 Task: Create ChildIssue0000000135 as Child Issue of Issue Issue0000000068 in Backlog  in Scrum Project Project0000000014 in Jira. Create ChildIssue0000000136 as Child Issue of Issue Issue0000000068 in Backlog  in Scrum Project Project0000000014 in Jira. Create ChildIssue0000000137 as Child Issue of Issue Issue0000000069 in Backlog  in Scrum Project Project0000000014 in Jira. Create ChildIssue0000000138 as Child Issue of Issue Issue0000000069 in Backlog  in Scrum Project Project0000000014 in Jira. Create ChildIssue0000000139 as Child Issue of Issue Issue0000000070 in Backlog  in Scrum Project Project0000000014 in Jira
Action: Mouse moved to (472, 597)
Screenshot: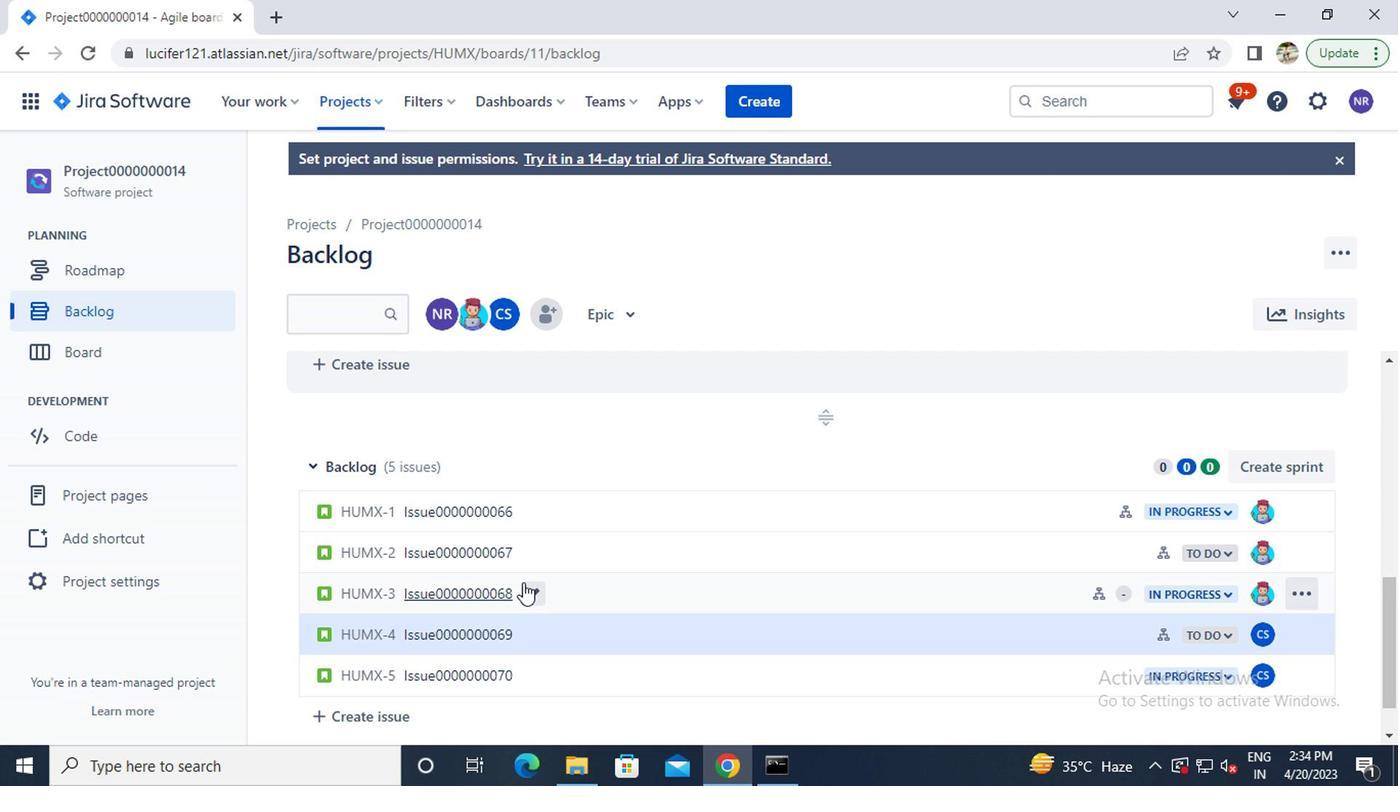 
Action: Mouse pressed left at (472, 597)
Screenshot: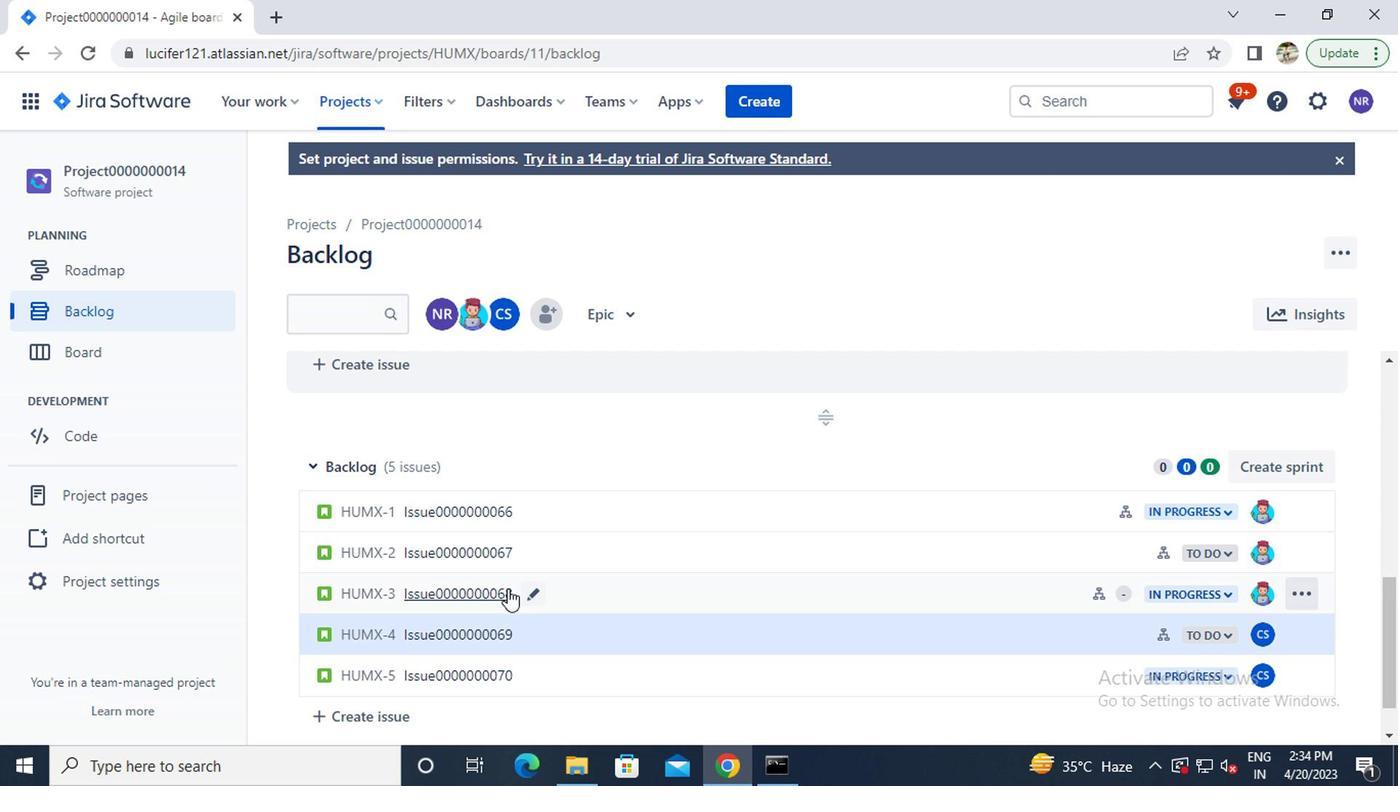 
Action: Mouse moved to (1030, 462)
Screenshot: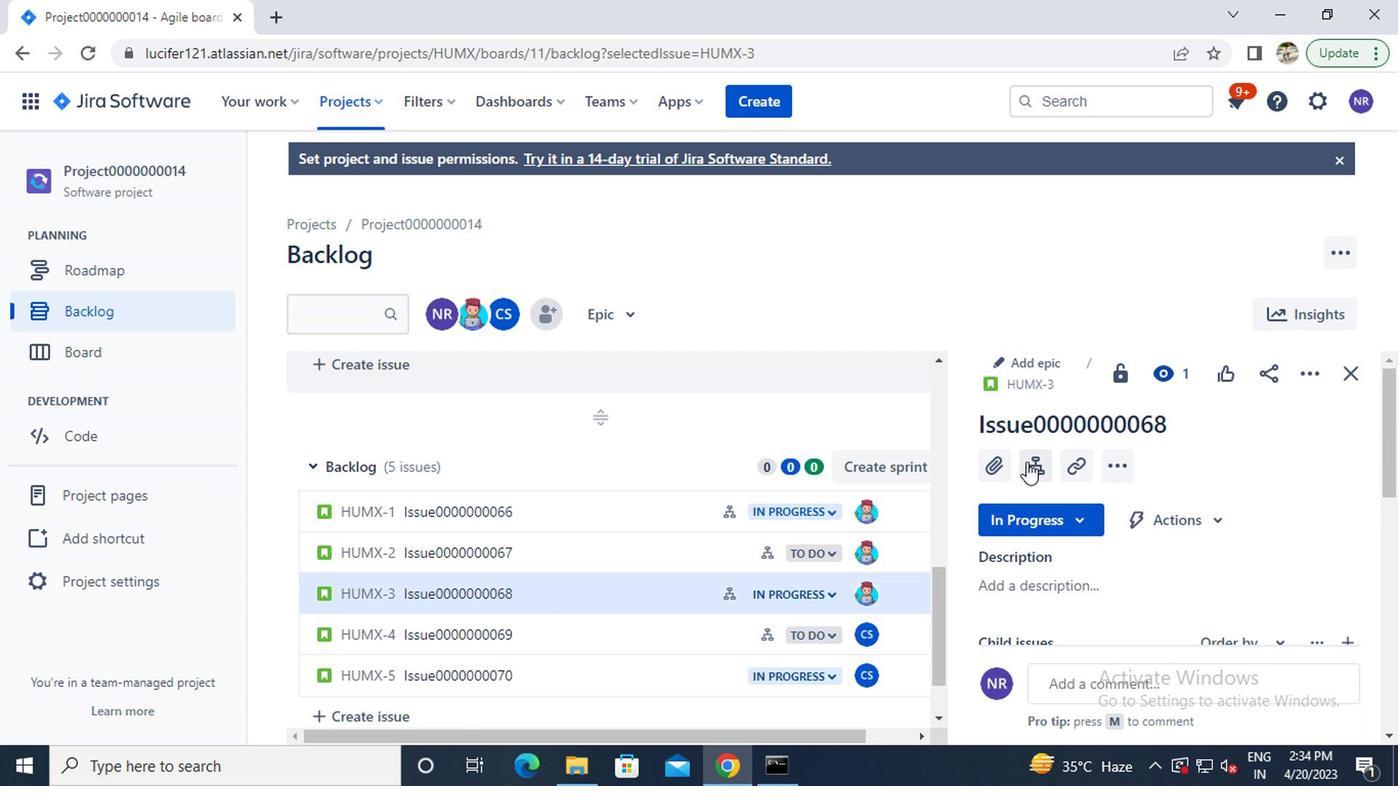 
Action: Mouse pressed left at (1030, 462)
Screenshot: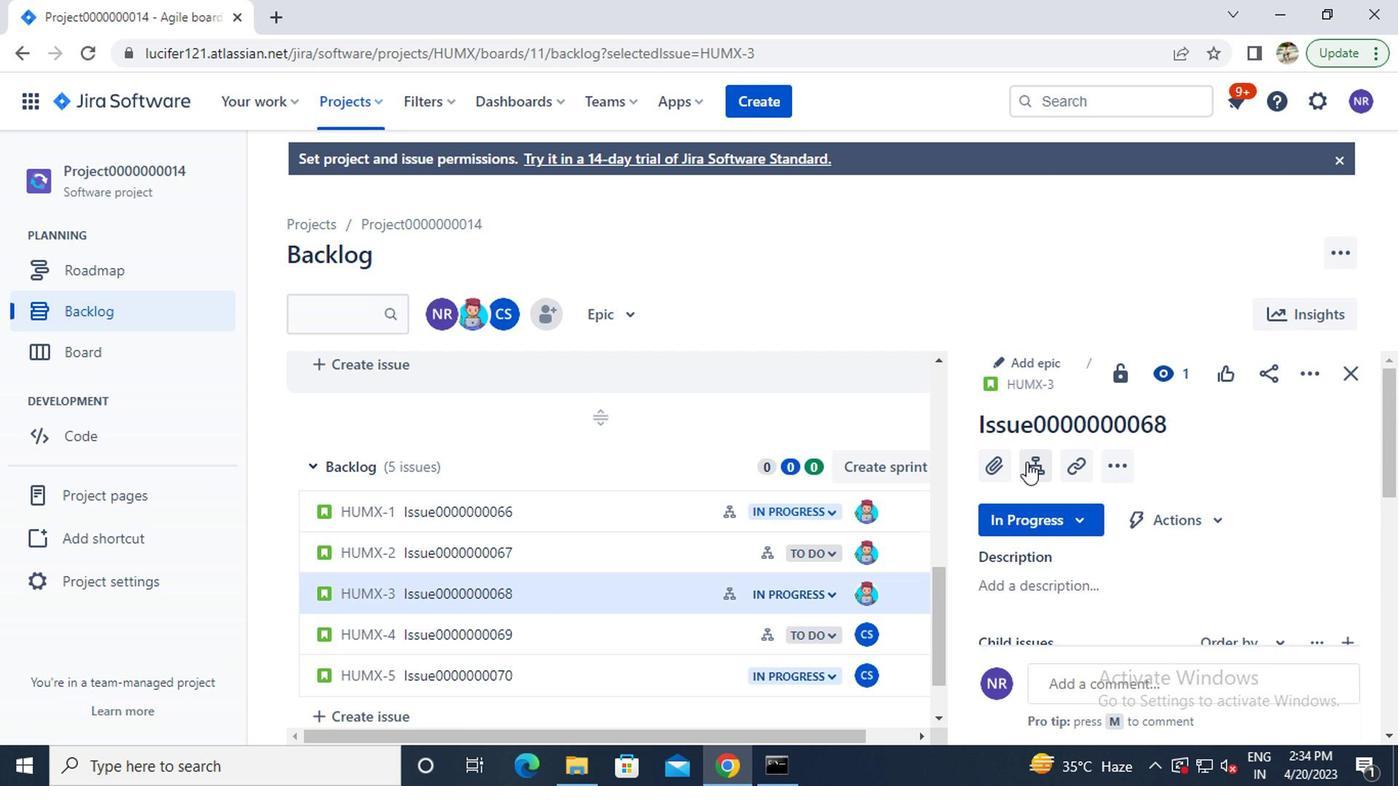 
Action: Key pressed <Key.caps_lock>c<Key.caps_lock>hild<Key.caps_lock>i<Key.caps_lock>ssue0000000135<Key.enter><Key.caps_lock>c<Key.caps_lock>hild<Key.caps_lock>i<Key.caps_lock>ssue0000000136
Screenshot: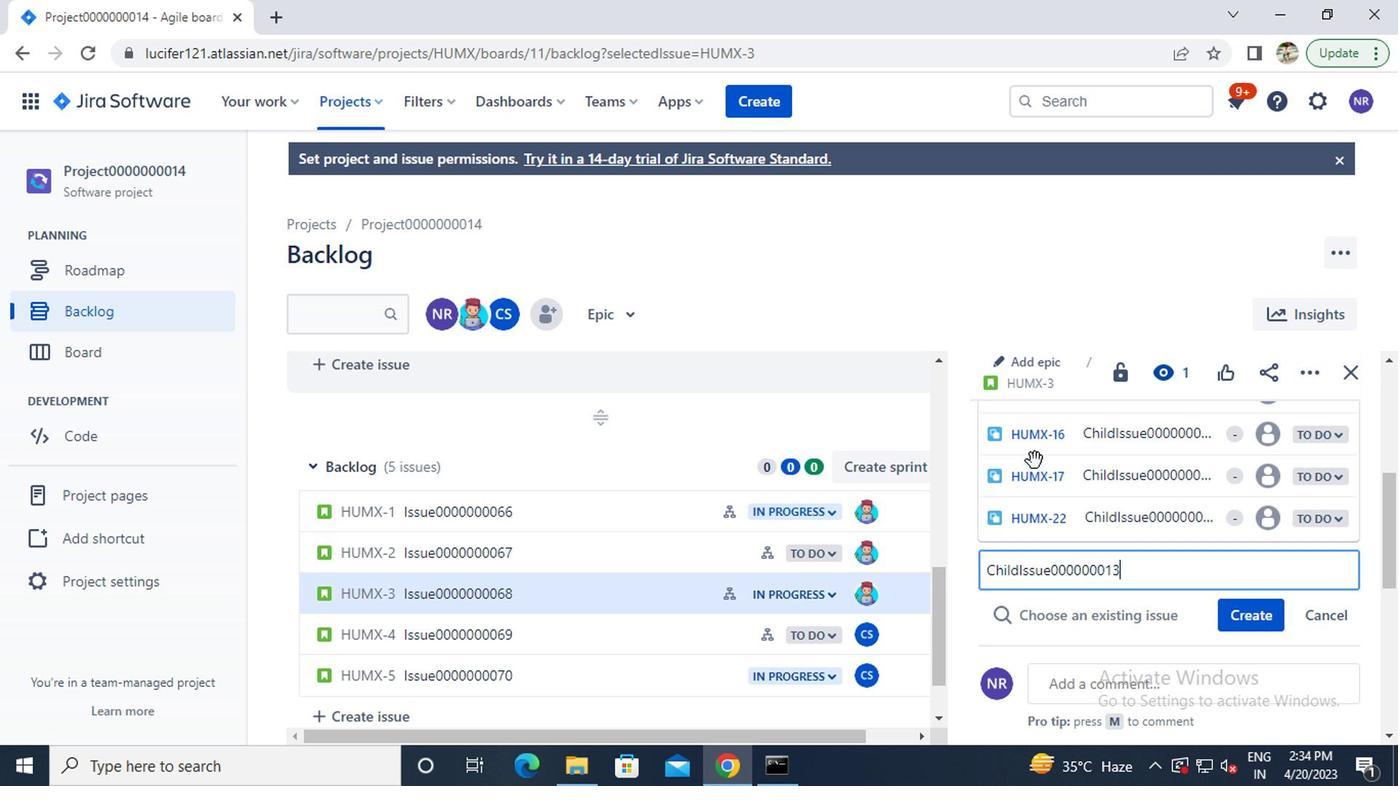 
Action: Mouse moved to (1239, 622)
Screenshot: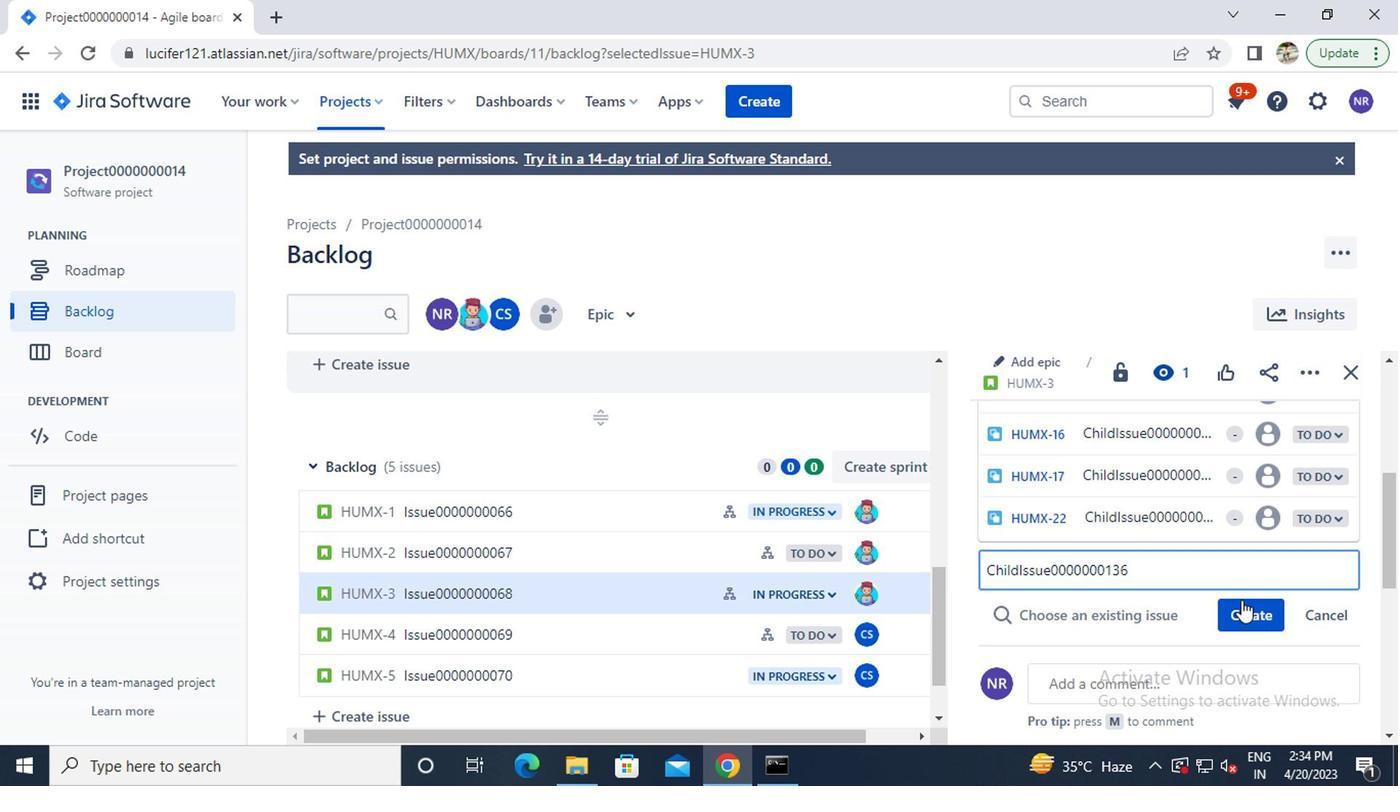 
Action: Mouse pressed left at (1239, 622)
Screenshot: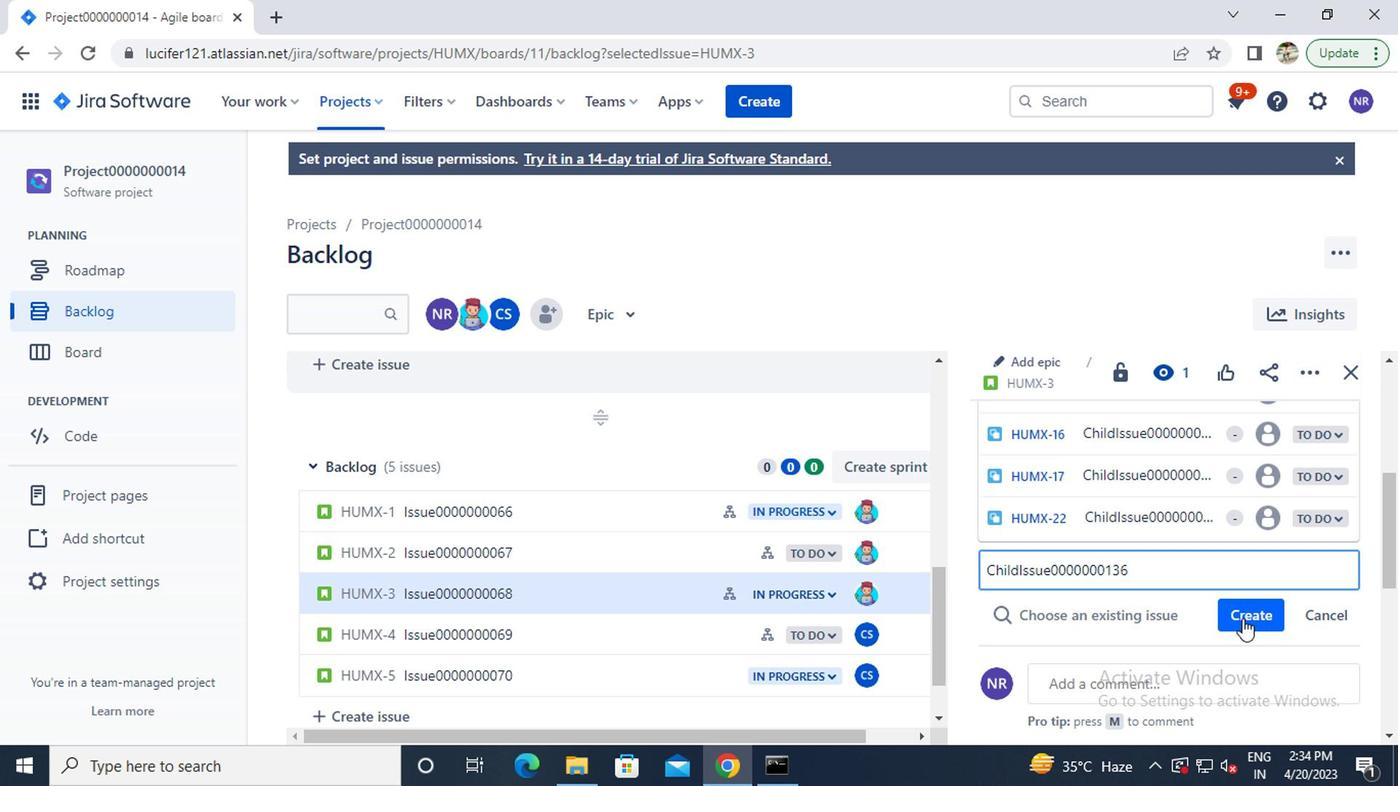 
Action: Mouse moved to (472, 645)
Screenshot: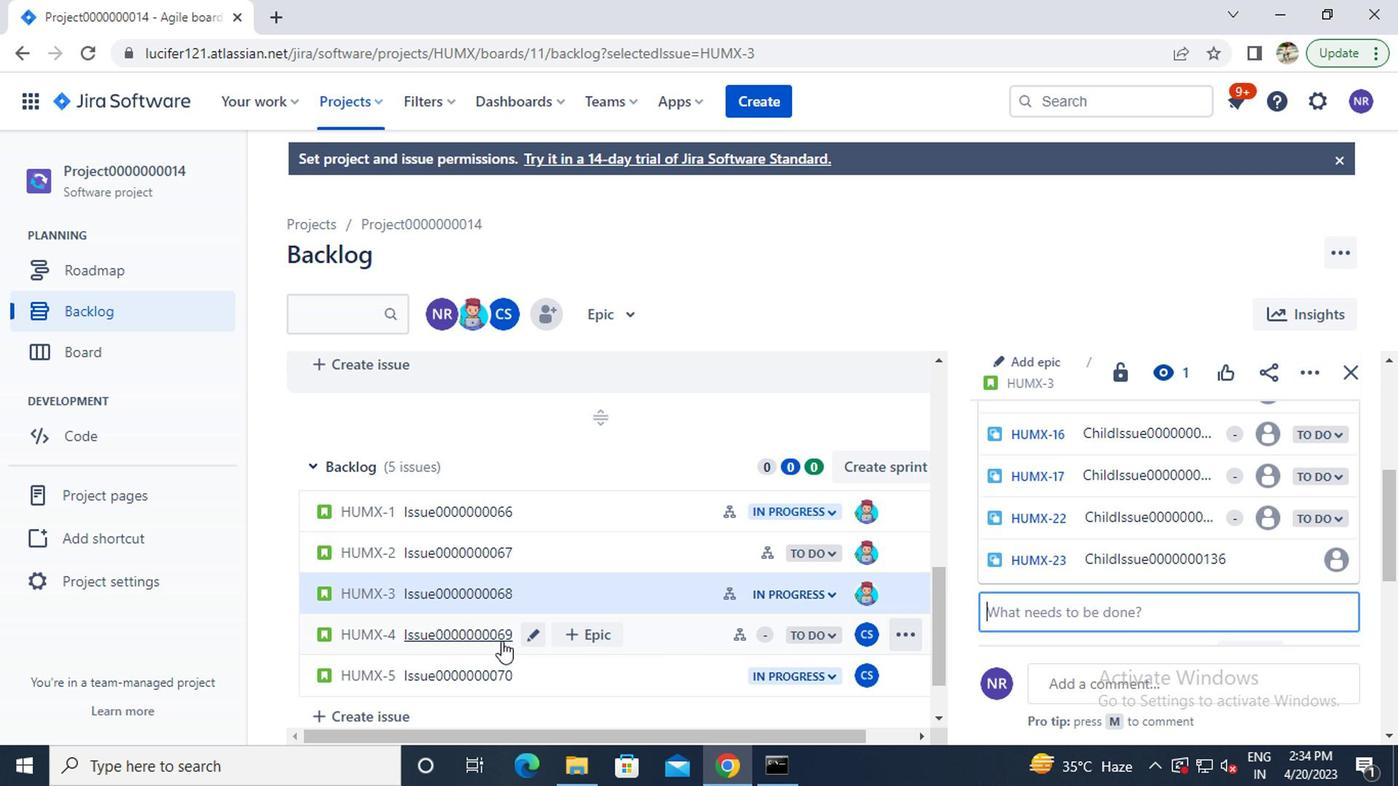 
Action: Mouse pressed left at (472, 645)
Screenshot: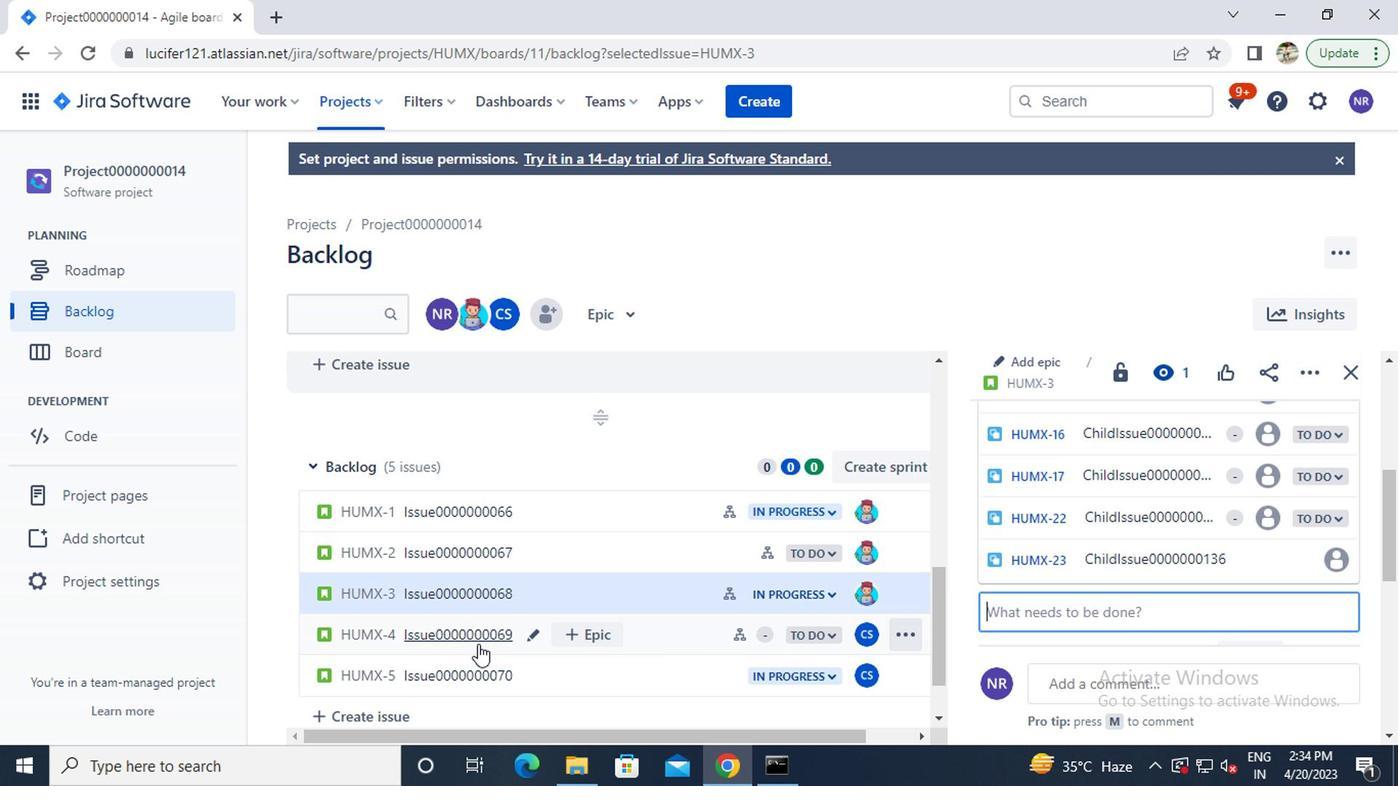 
Action: Mouse moved to (1028, 468)
Screenshot: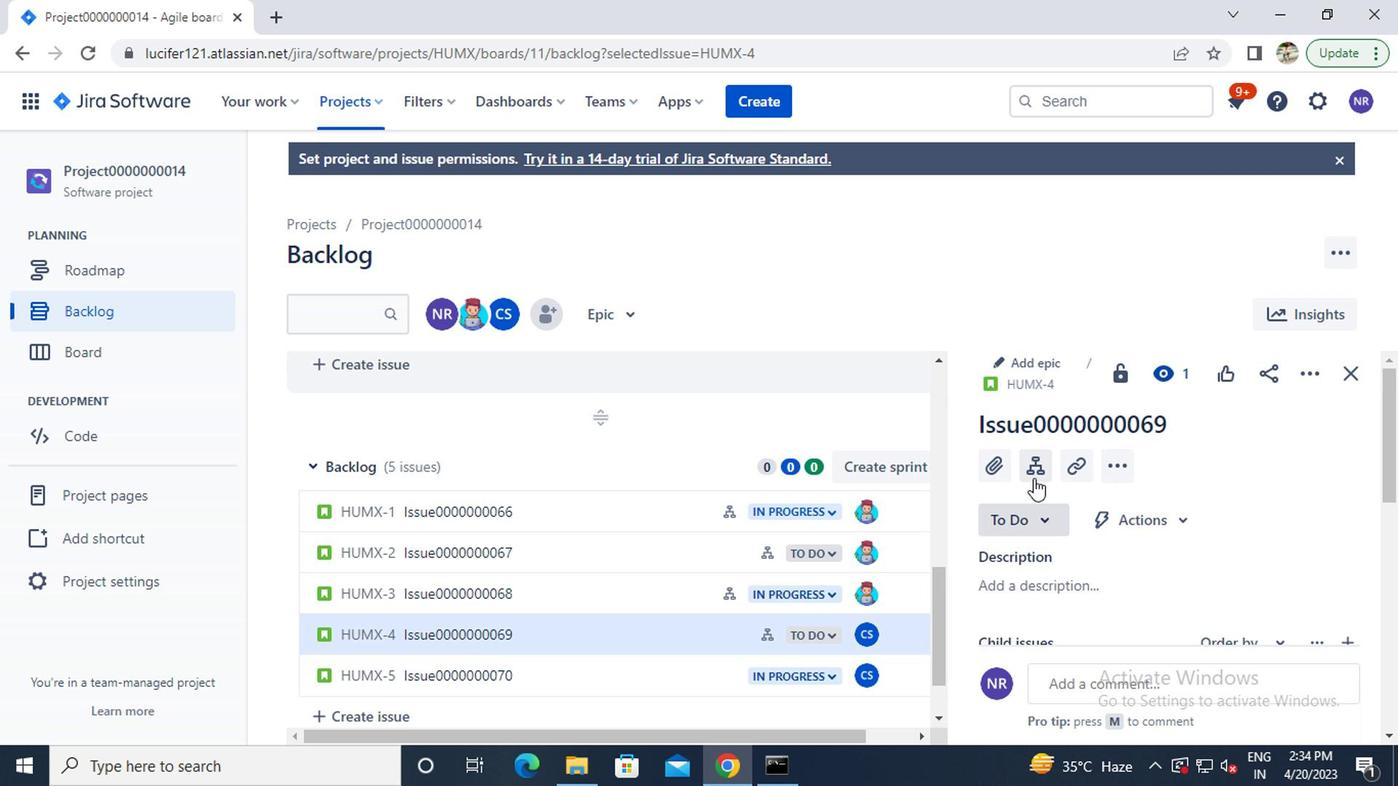 
Action: Mouse pressed left at (1028, 468)
Screenshot: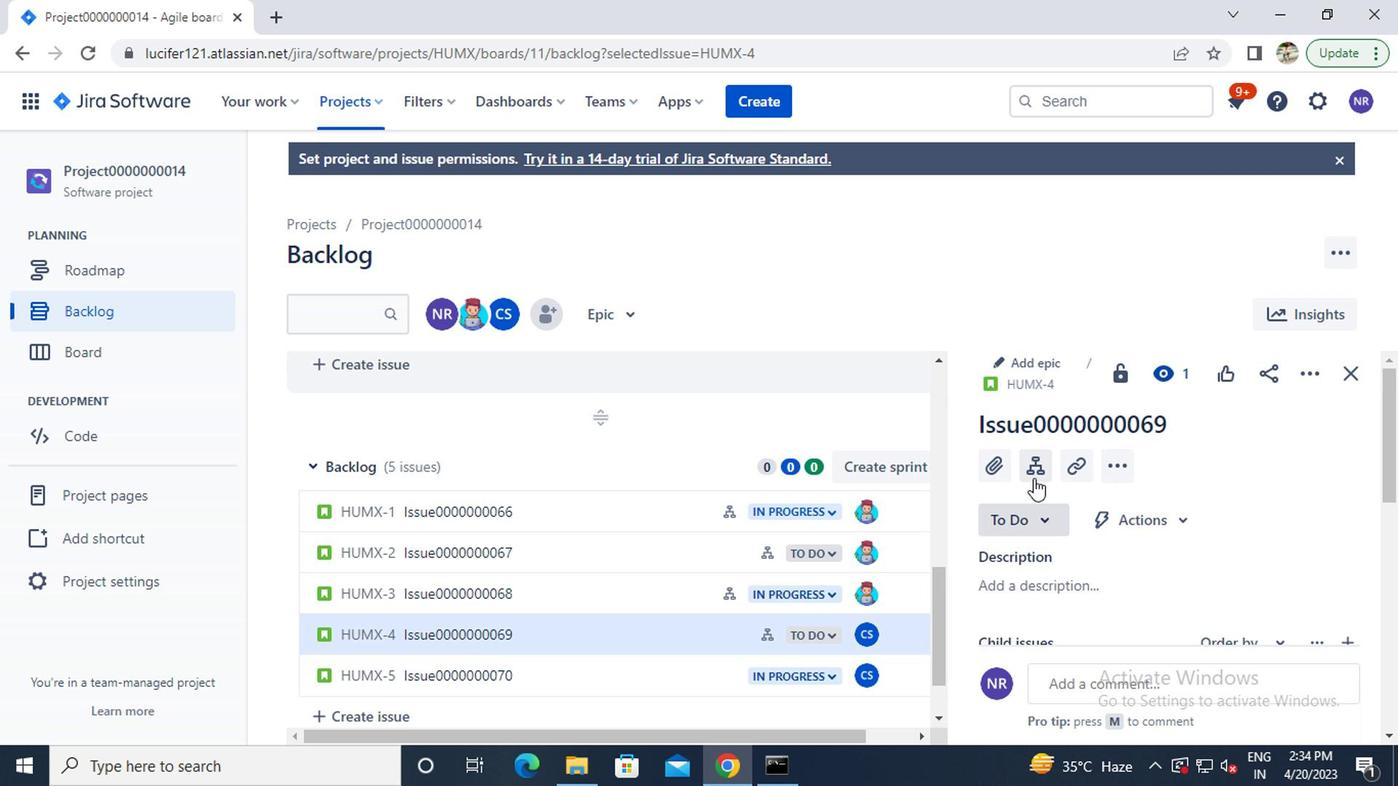 
Action: Mouse moved to (1049, 528)
Screenshot: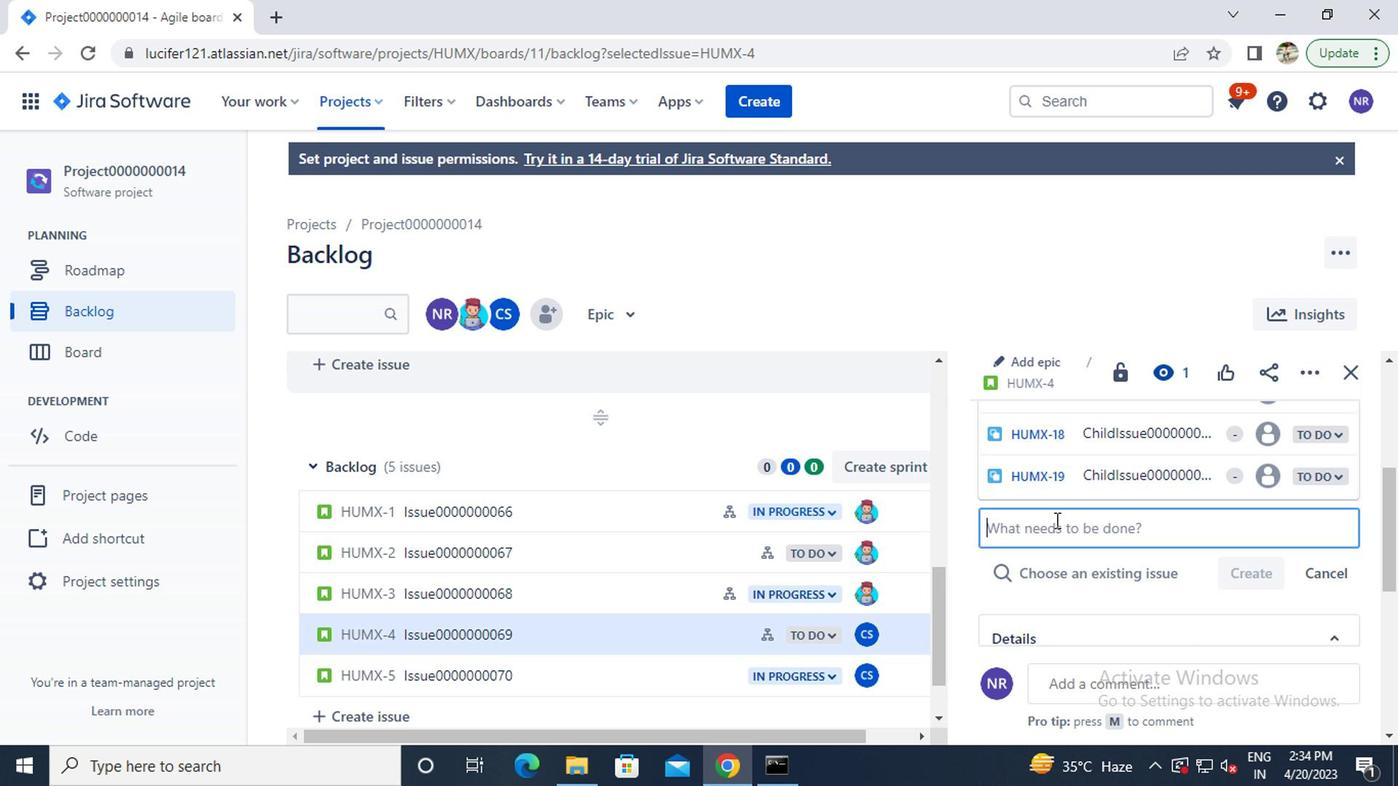 
Action: Mouse pressed left at (1049, 528)
Screenshot: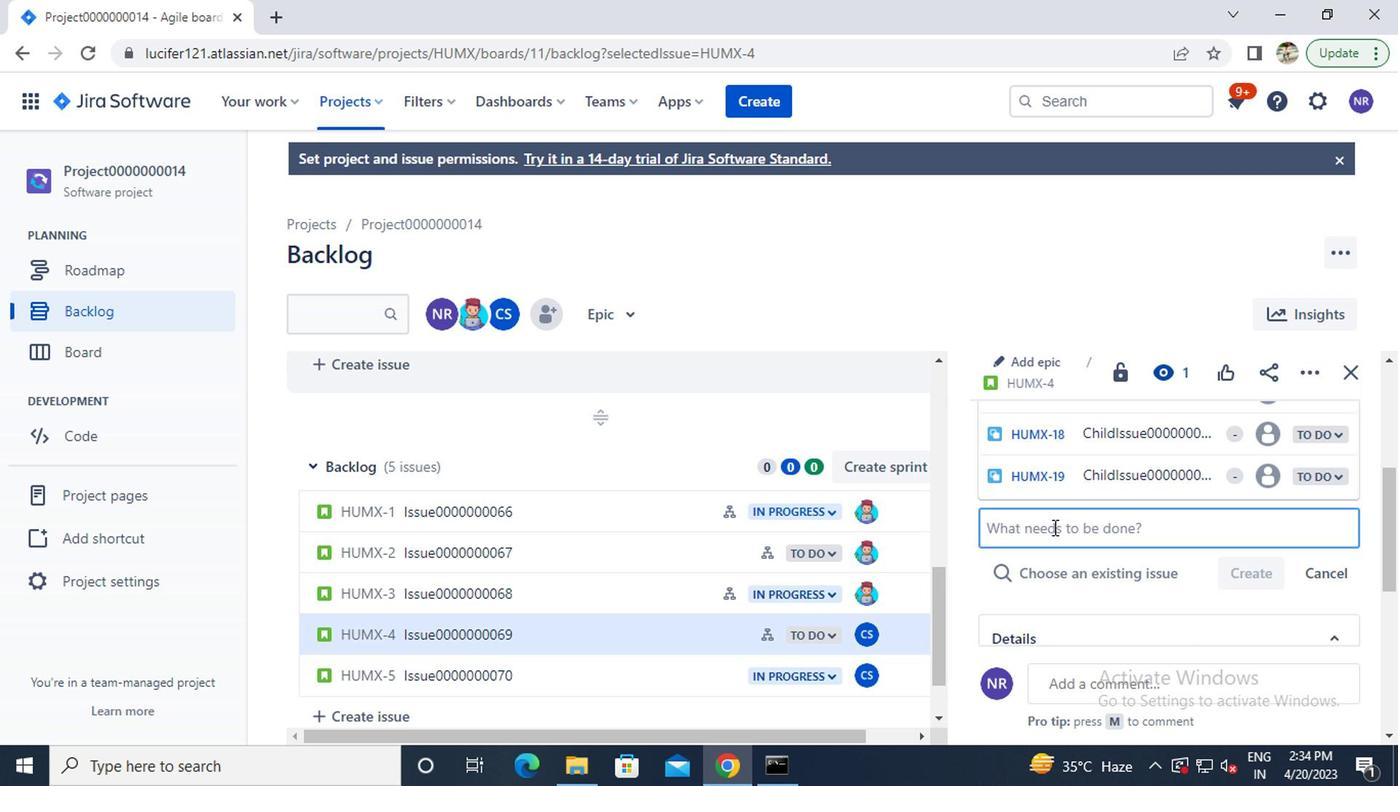 
Action: Mouse moved to (1051, 528)
Screenshot: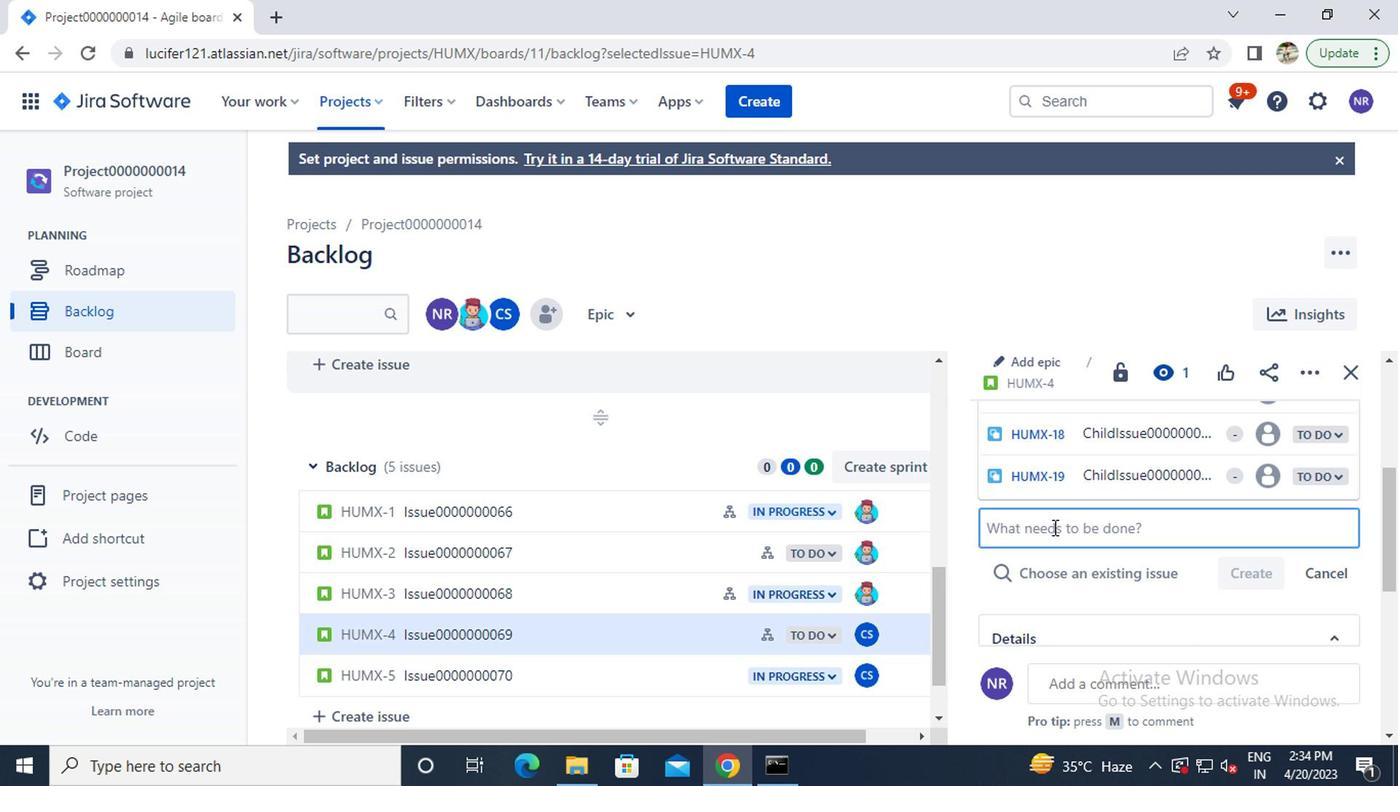 
Action: Key pressed <Key.caps_lock>c<Key.caps_lock>hild<Key.caps_lock>i<Key.caps_lock>ssue0000000137
Screenshot: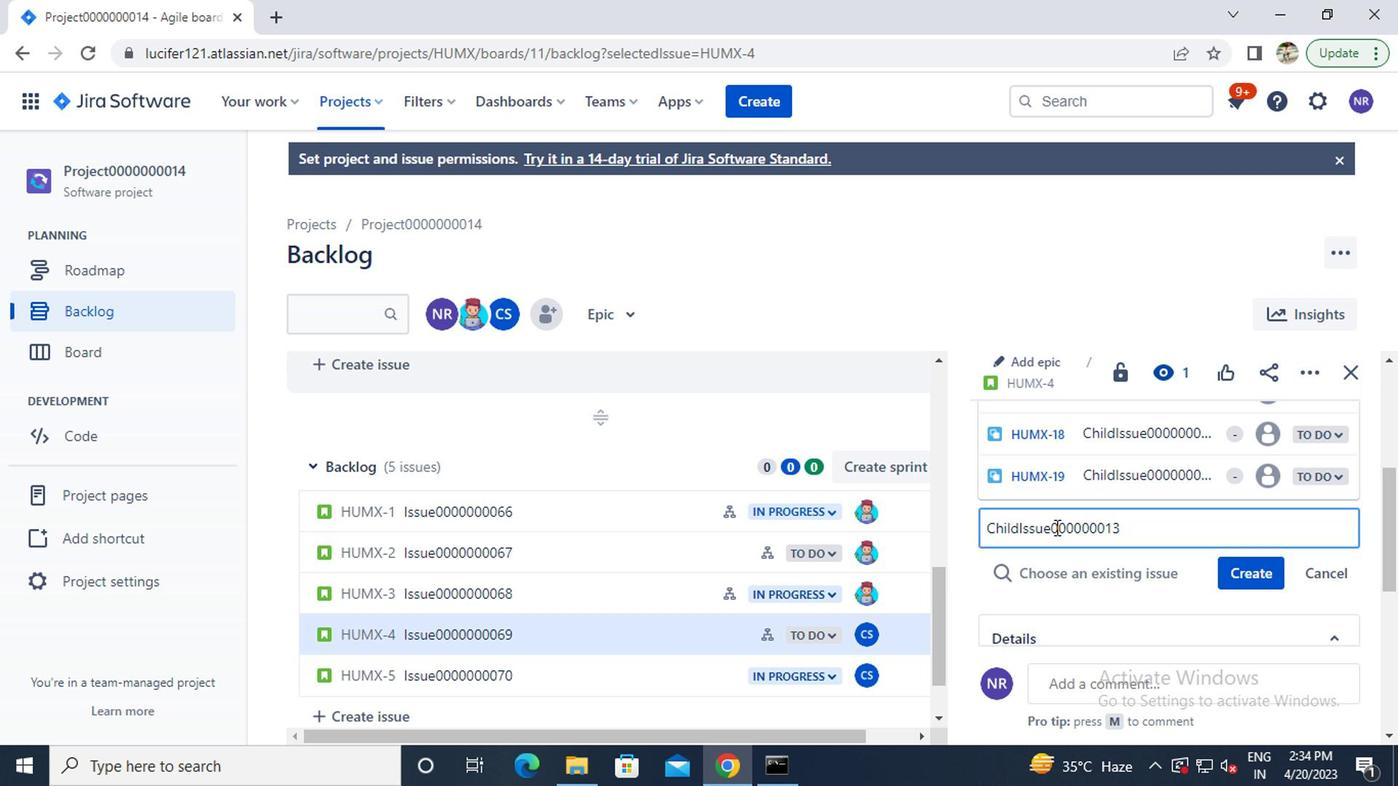 
Action: Mouse moved to (1242, 569)
Screenshot: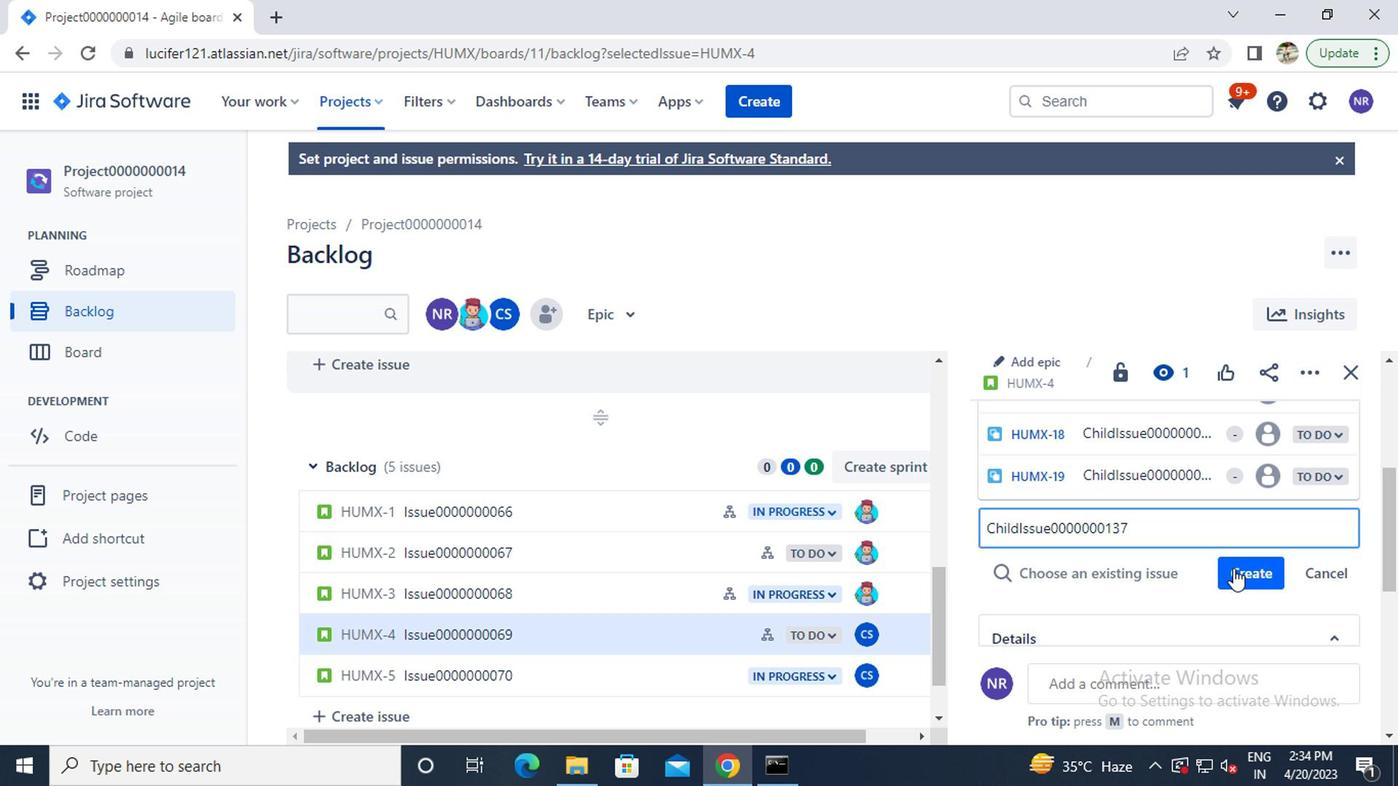 
Action: Mouse pressed left at (1242, 569)
Screenshot: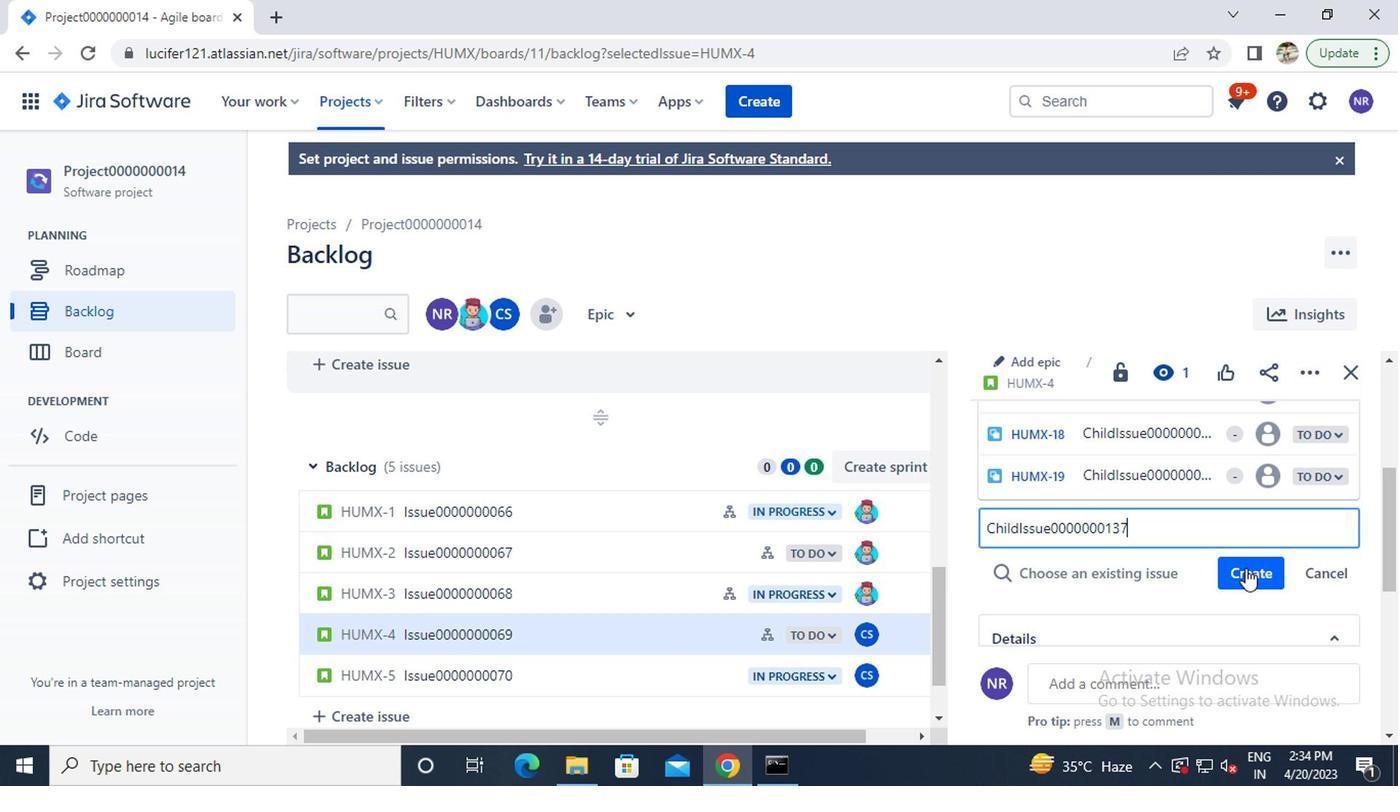 
Action: Mouse moved to (1222, 579)
Screenshot: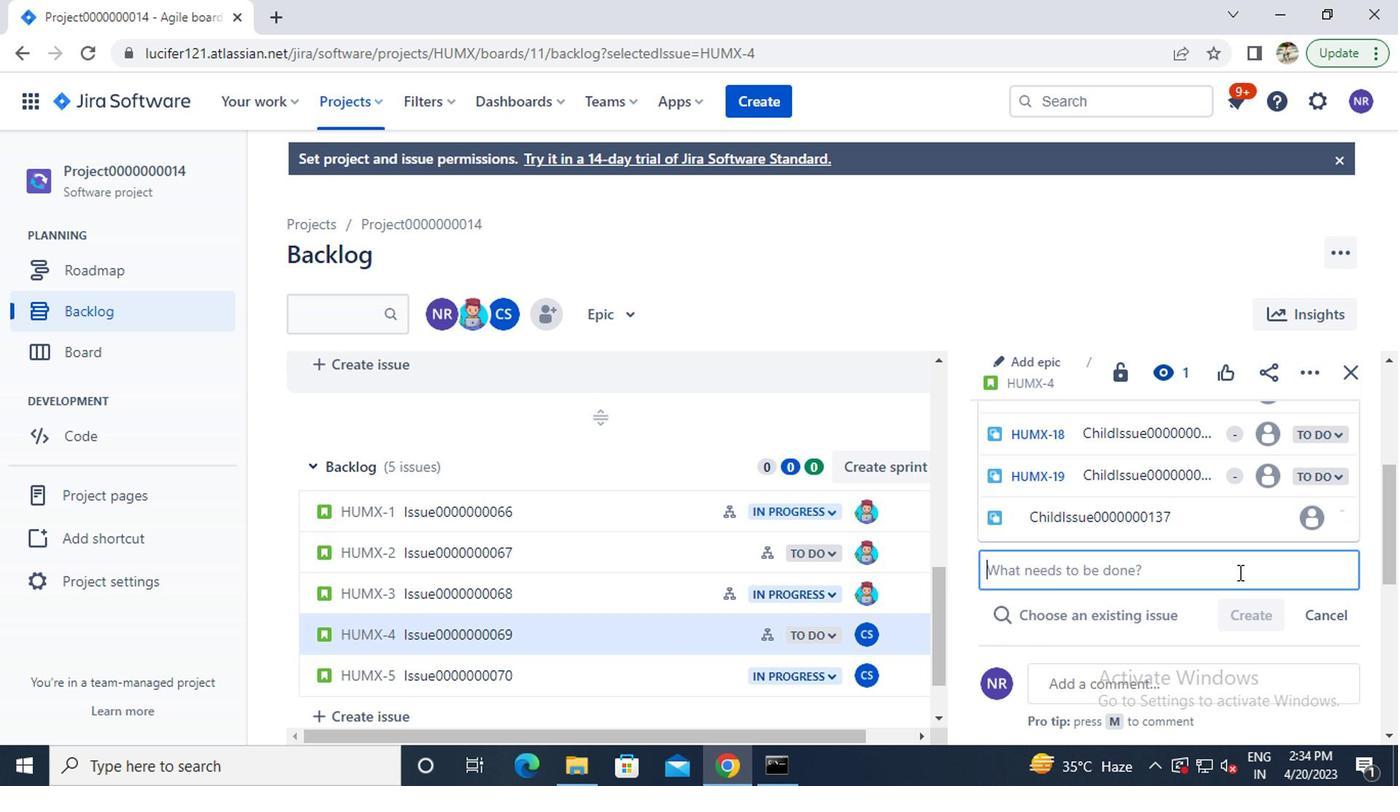 
Action: Mouse pressed left at (1222, 579)
Screenshot: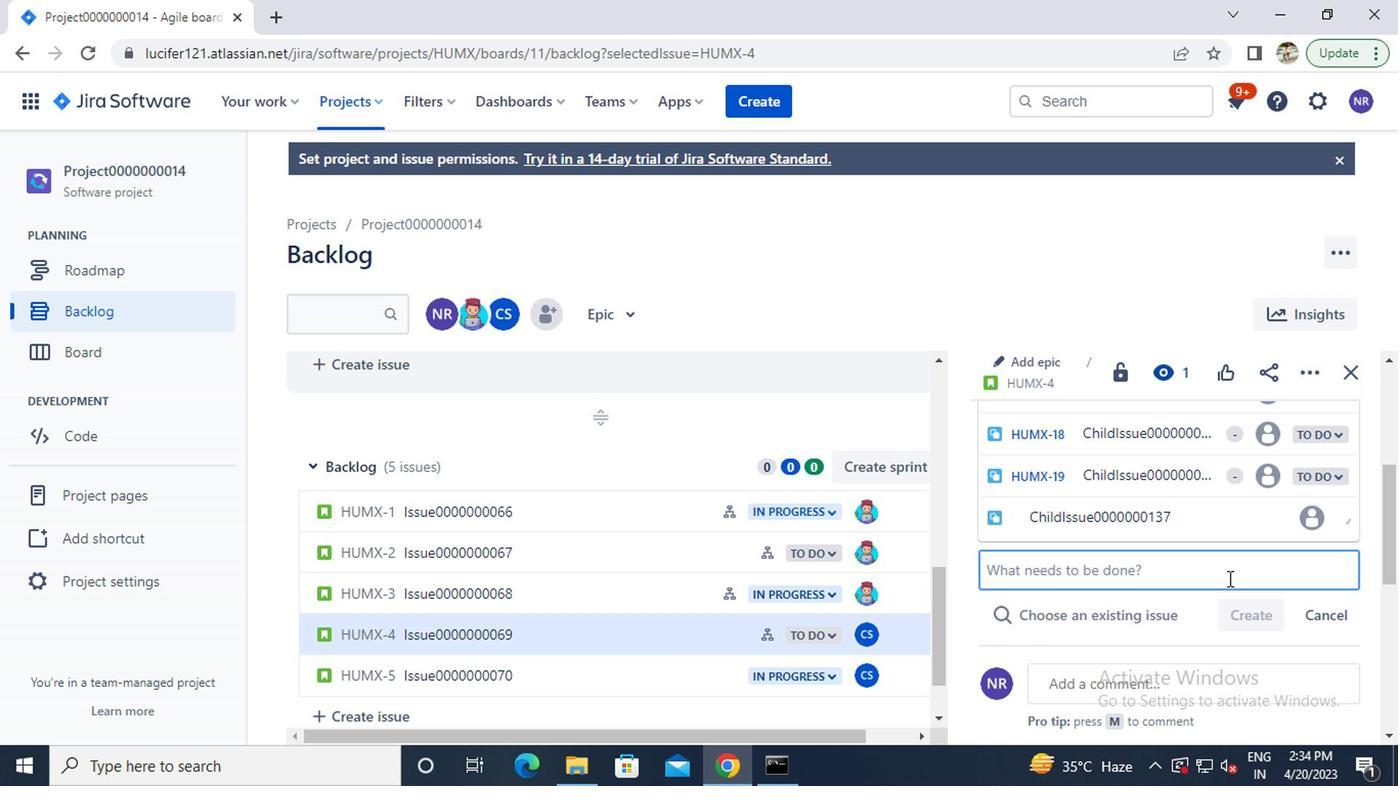 
Action: Key pressed <Key.caps_lock>c<Key.caps_lock>hi
Screenshot: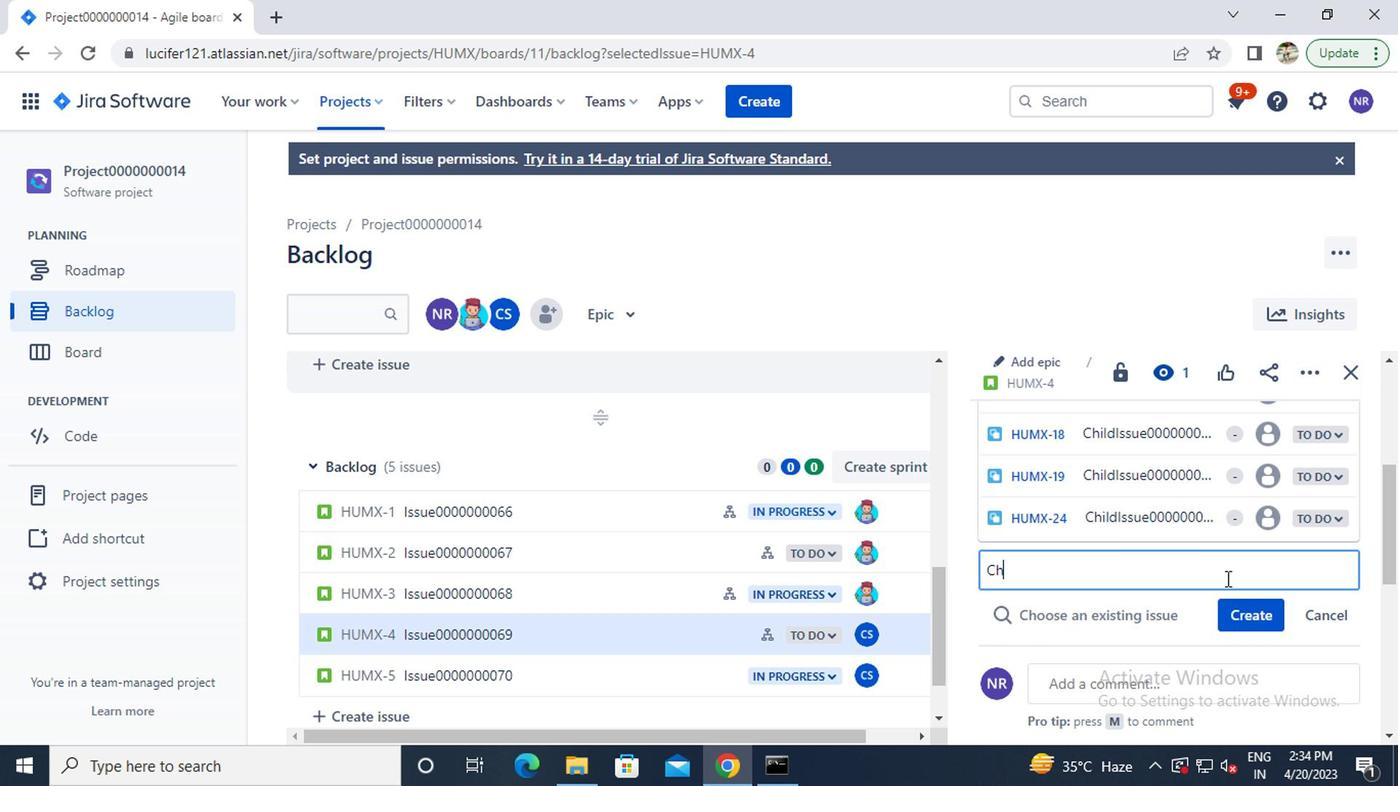 
Action: Mouse moved to (1221, 581)
Screenshot: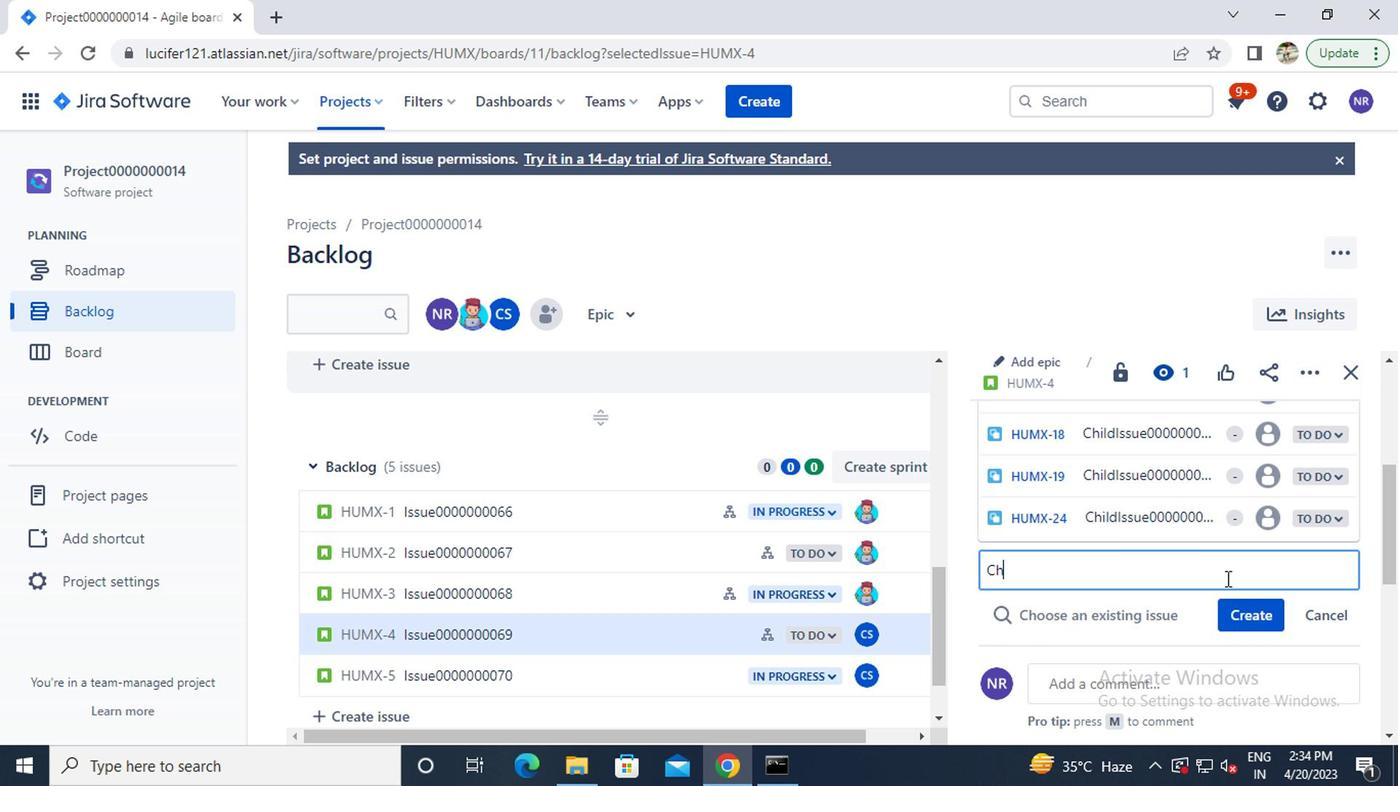 
Action: Key pressed ld<Key.caps_lock>i<Key.caps_lock>ssue0000000138<Key.enter>
Screenshot: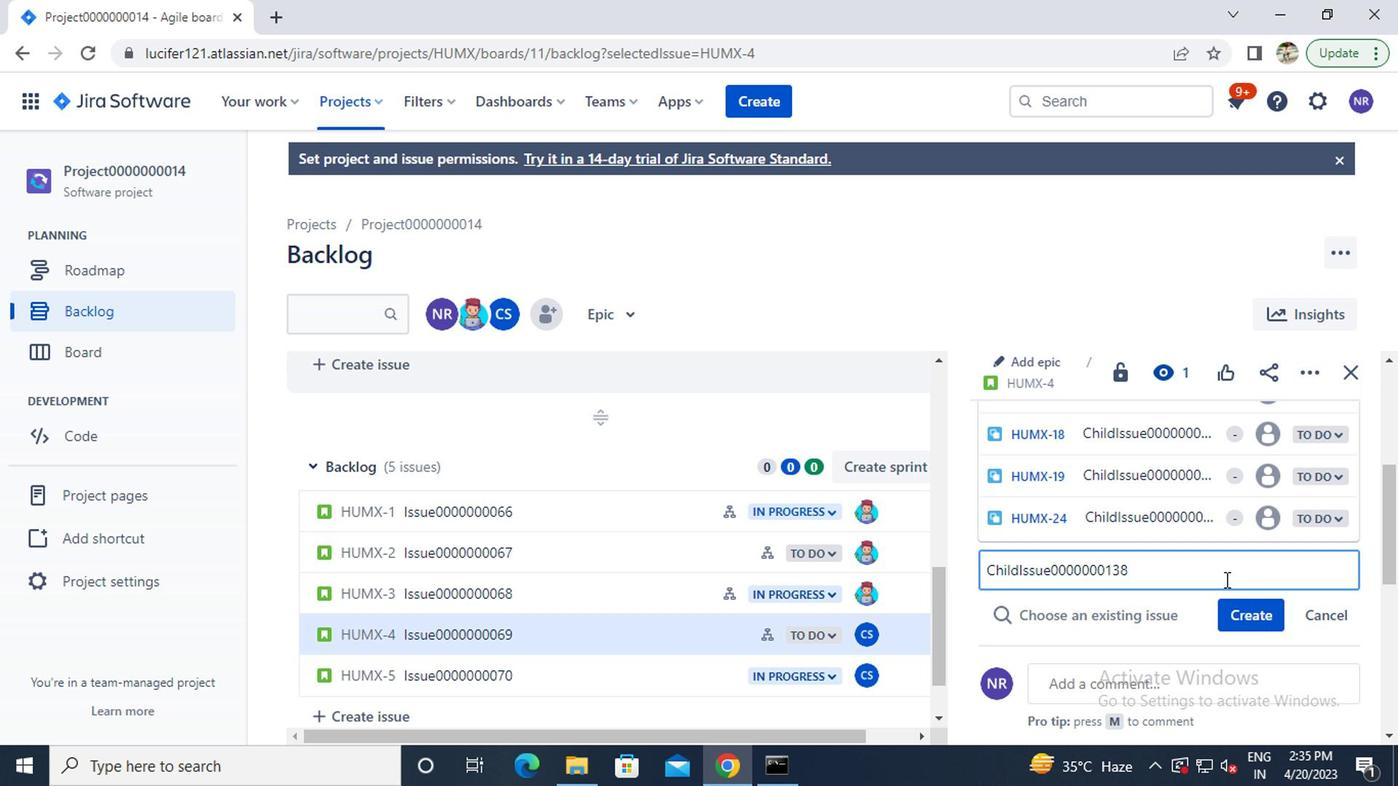 
Action: Mouse moved to (458, 680)
Screenshot: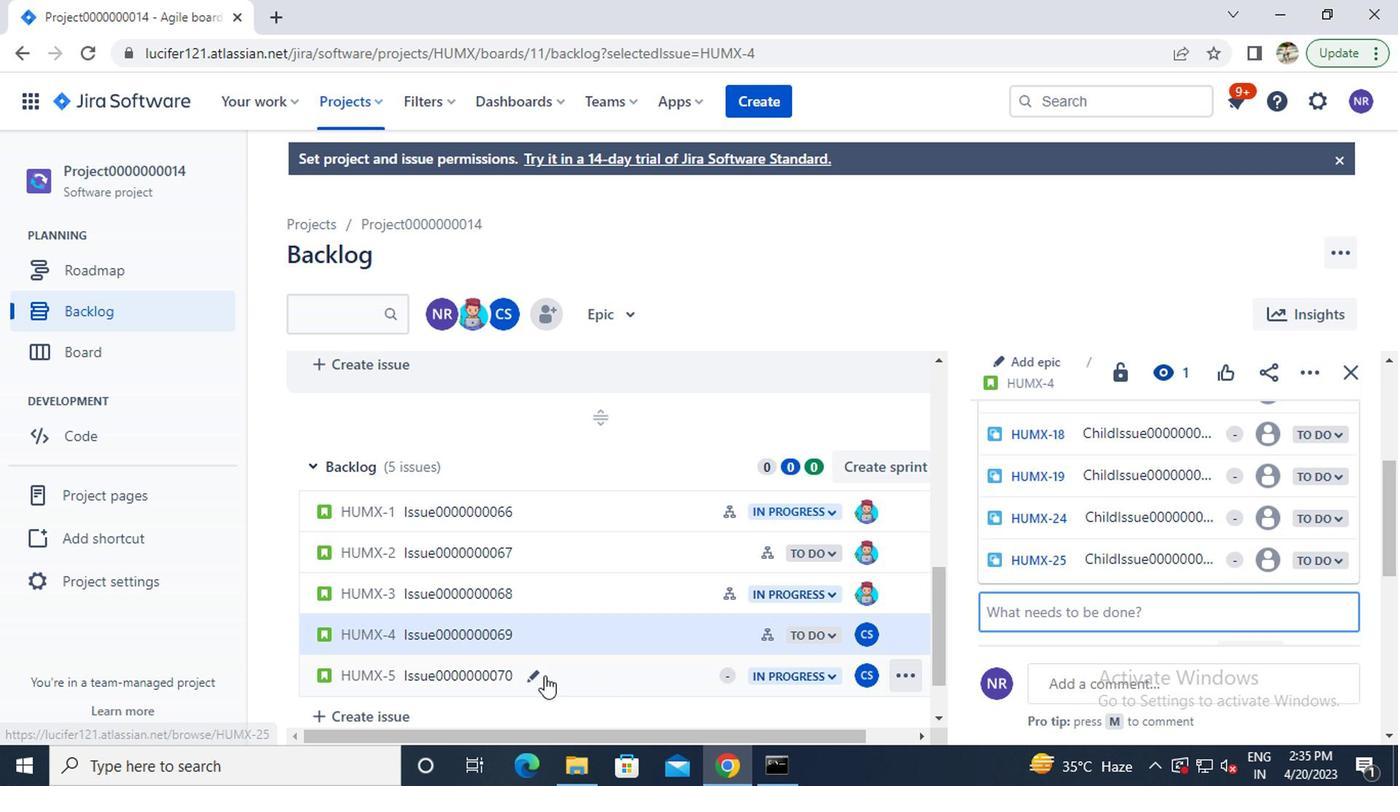 
Action: Mouse pressed left at (458, 680)
Screenshot: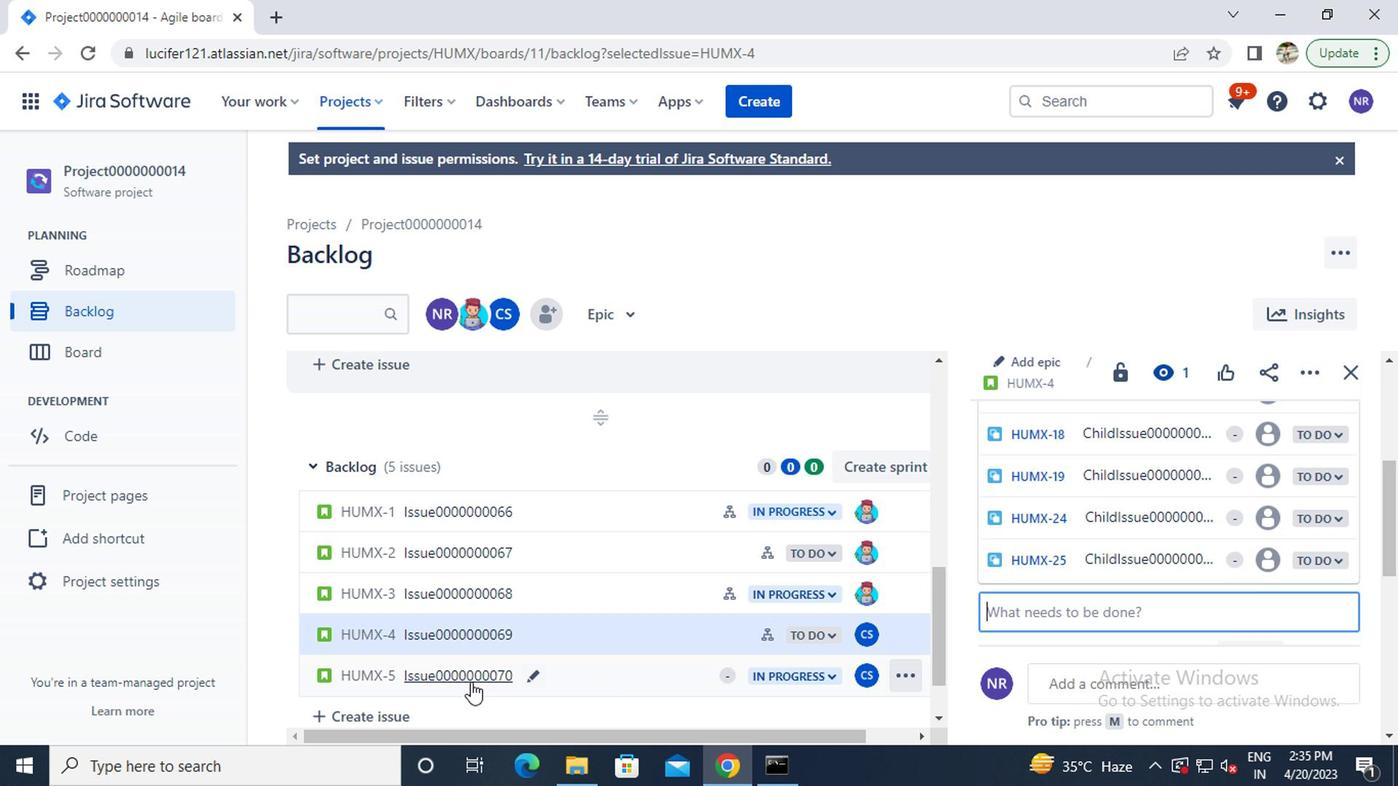 
Action: Mouse moved to (1020, 456)
Screenshot: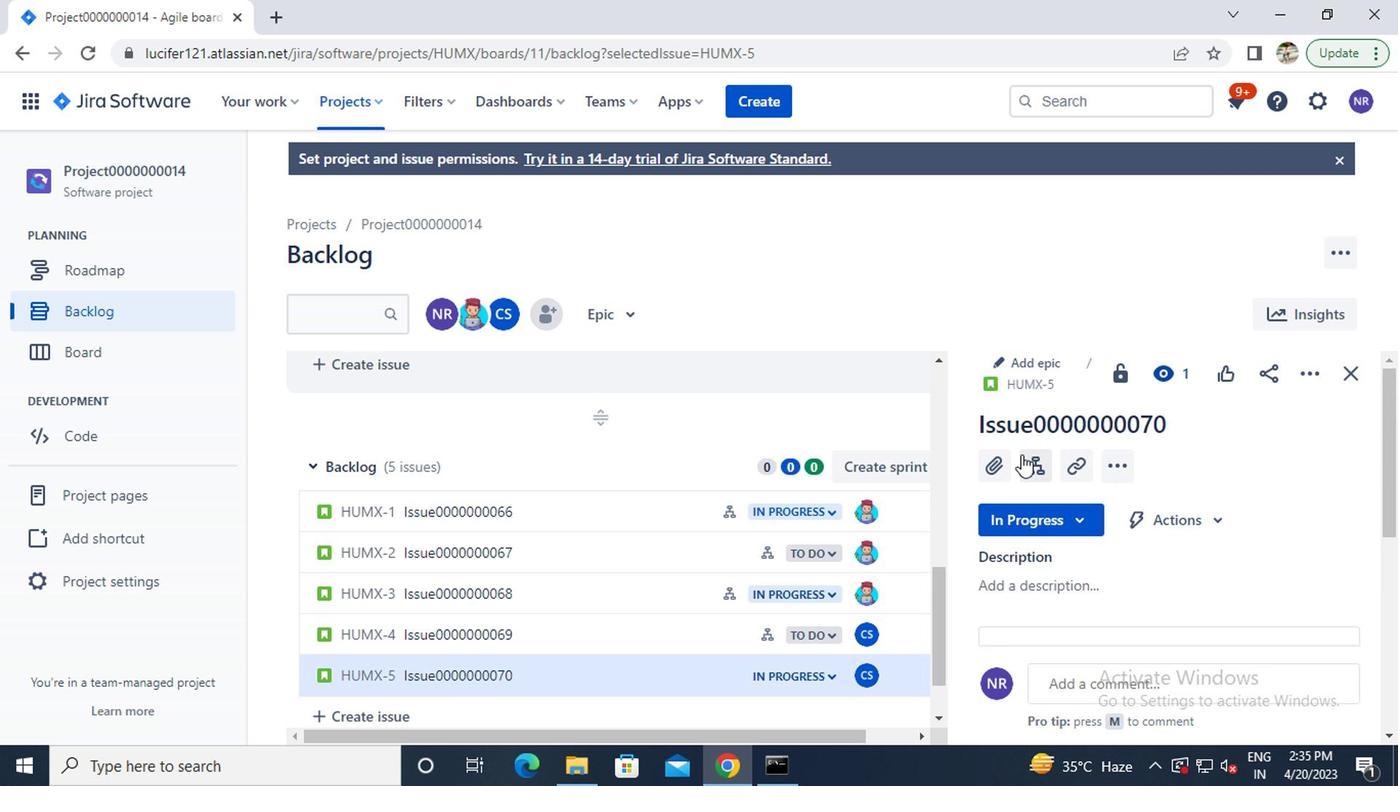 
Action: Mouse pressed left at (1020, 456)
Screenshot: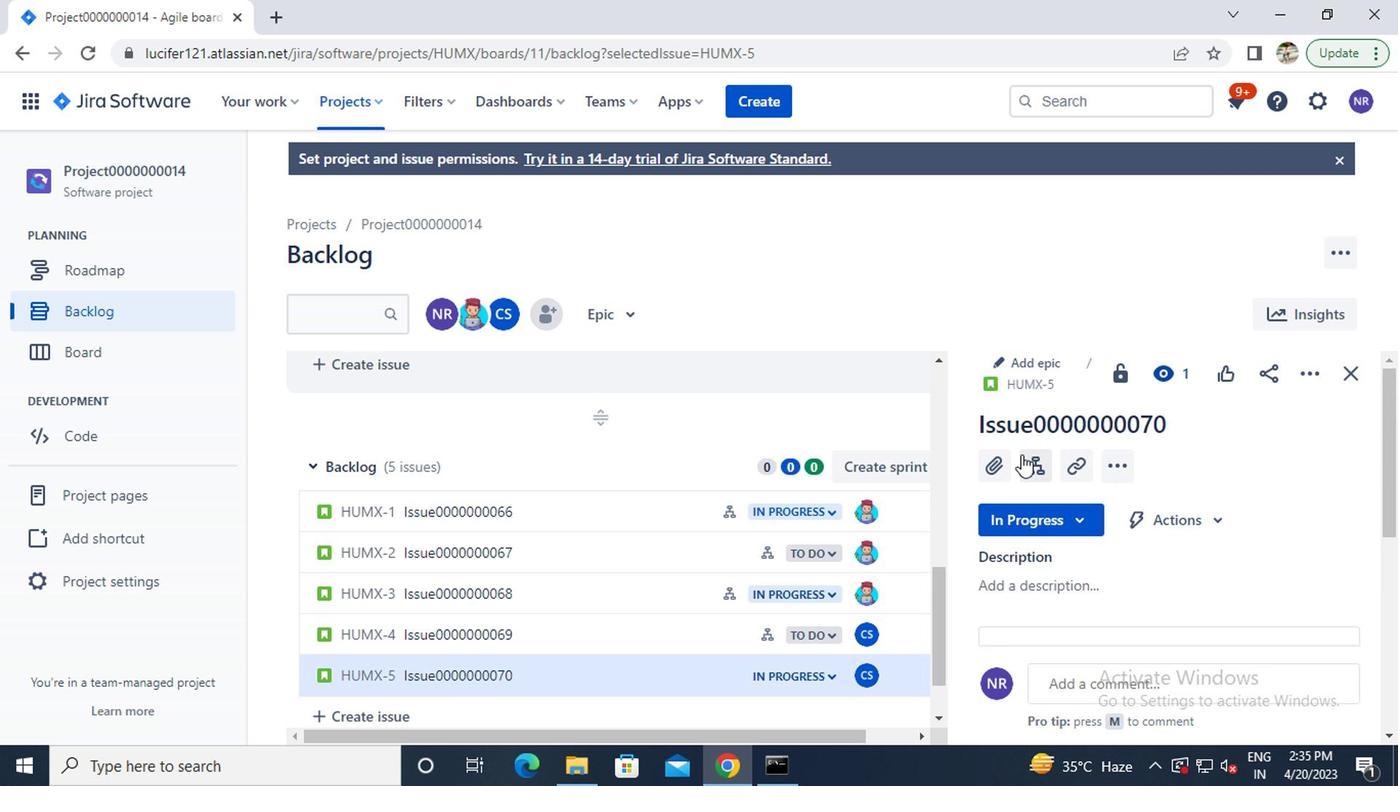 
Action: Mouse moved to (1023, 536)
Screenshot: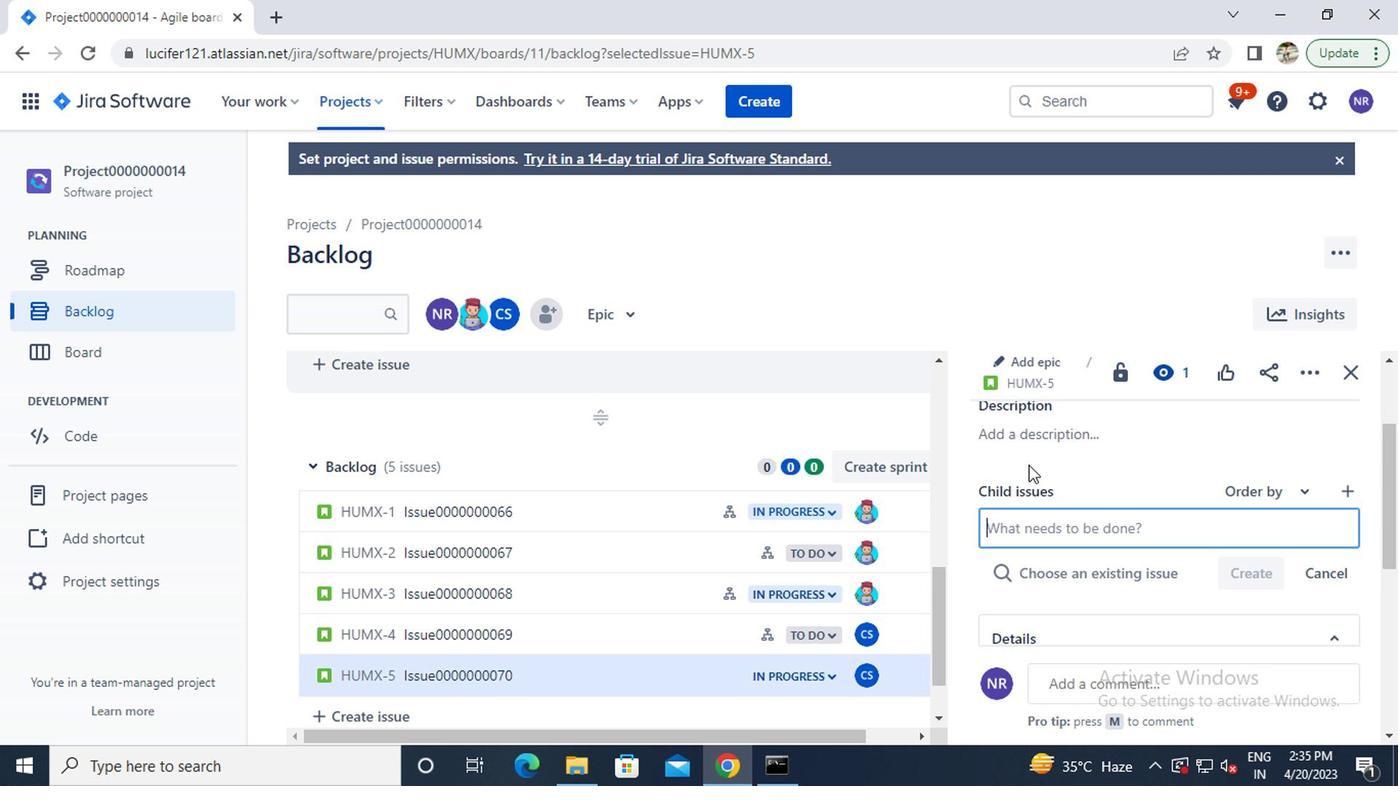 
Action: Mouse pressed left at (1023, 536)
Screenshot: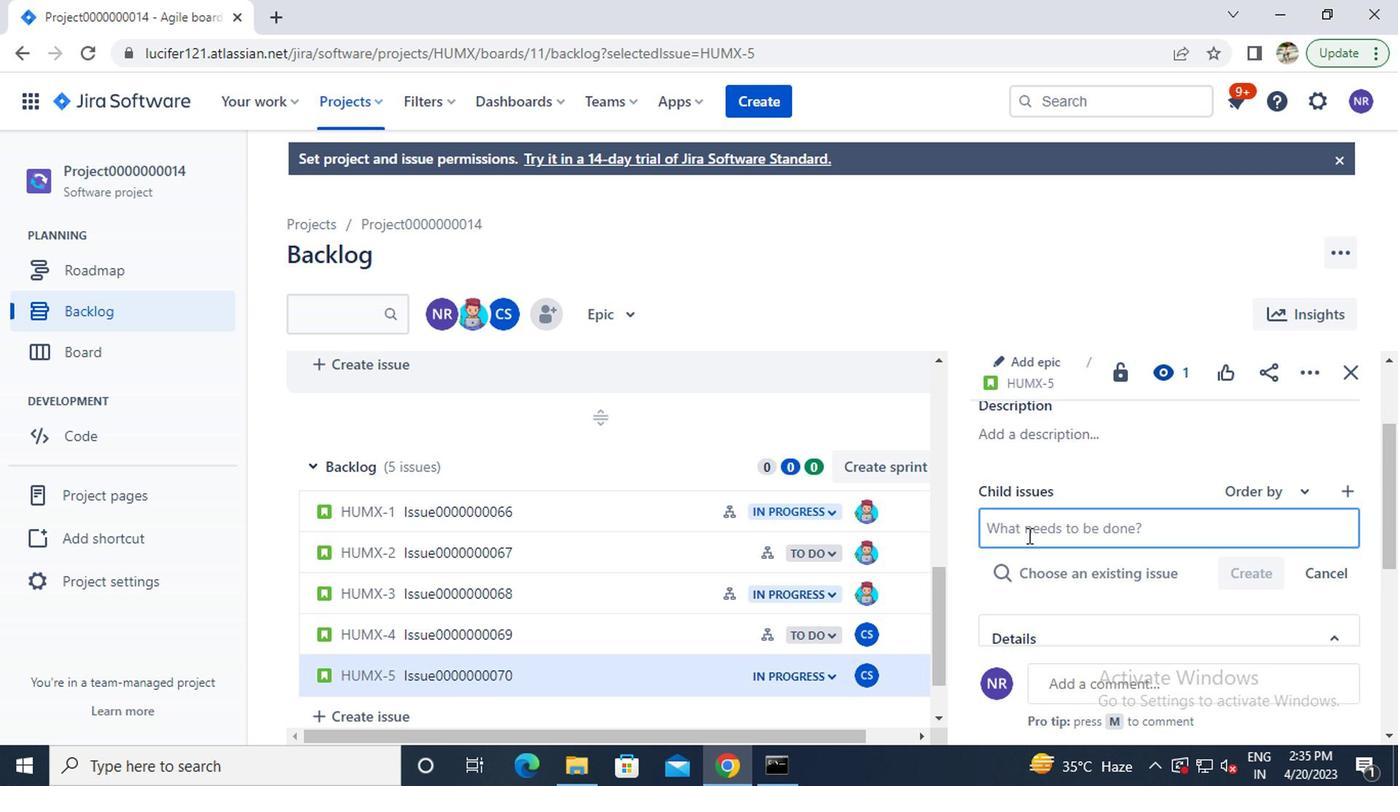 
Action: Key pressed <Key.caps_lock>c<Key.caps_lock>hild<Key.caps_lock>i<Key.caps_lock>ssue0000000139
Screenshot: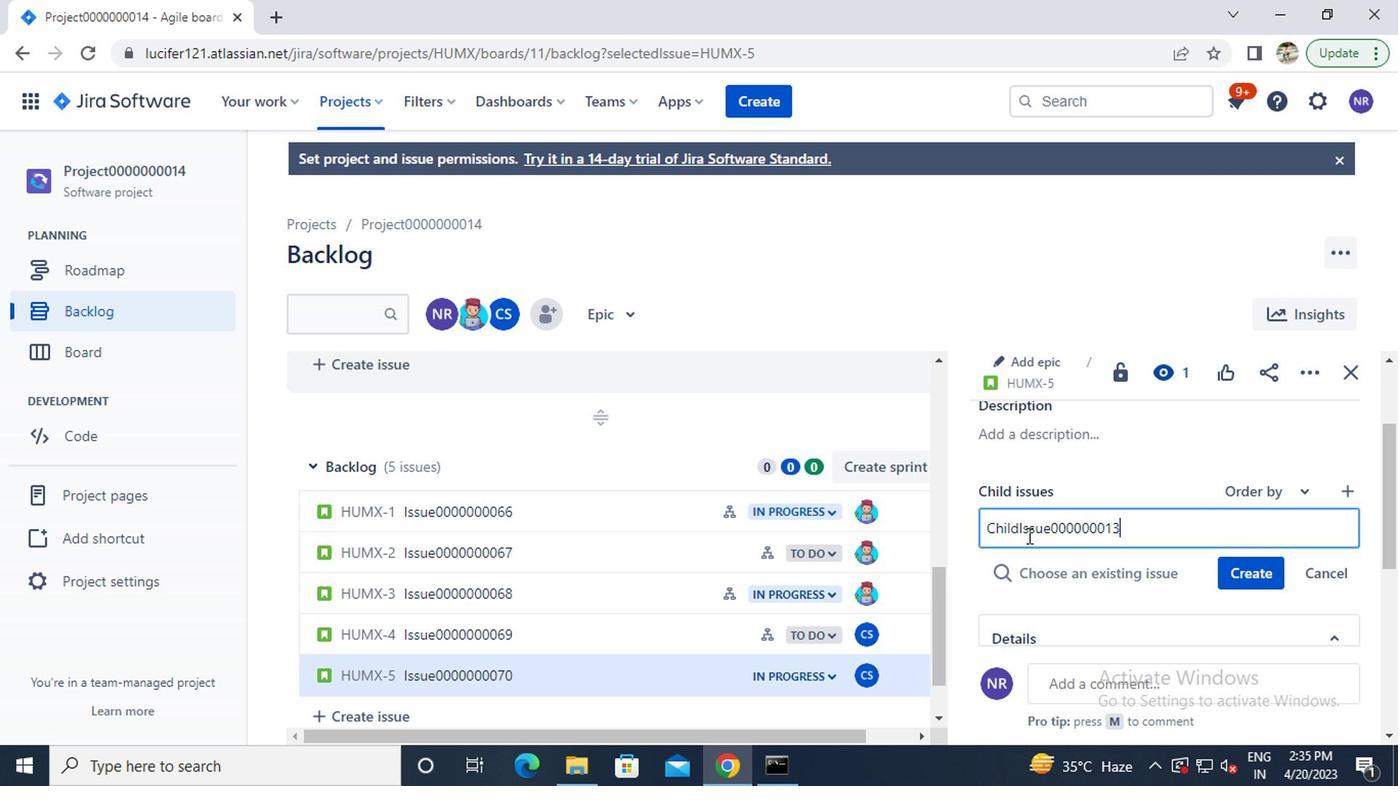
Action: Mouse moved to (1237, 581)
Screenshot: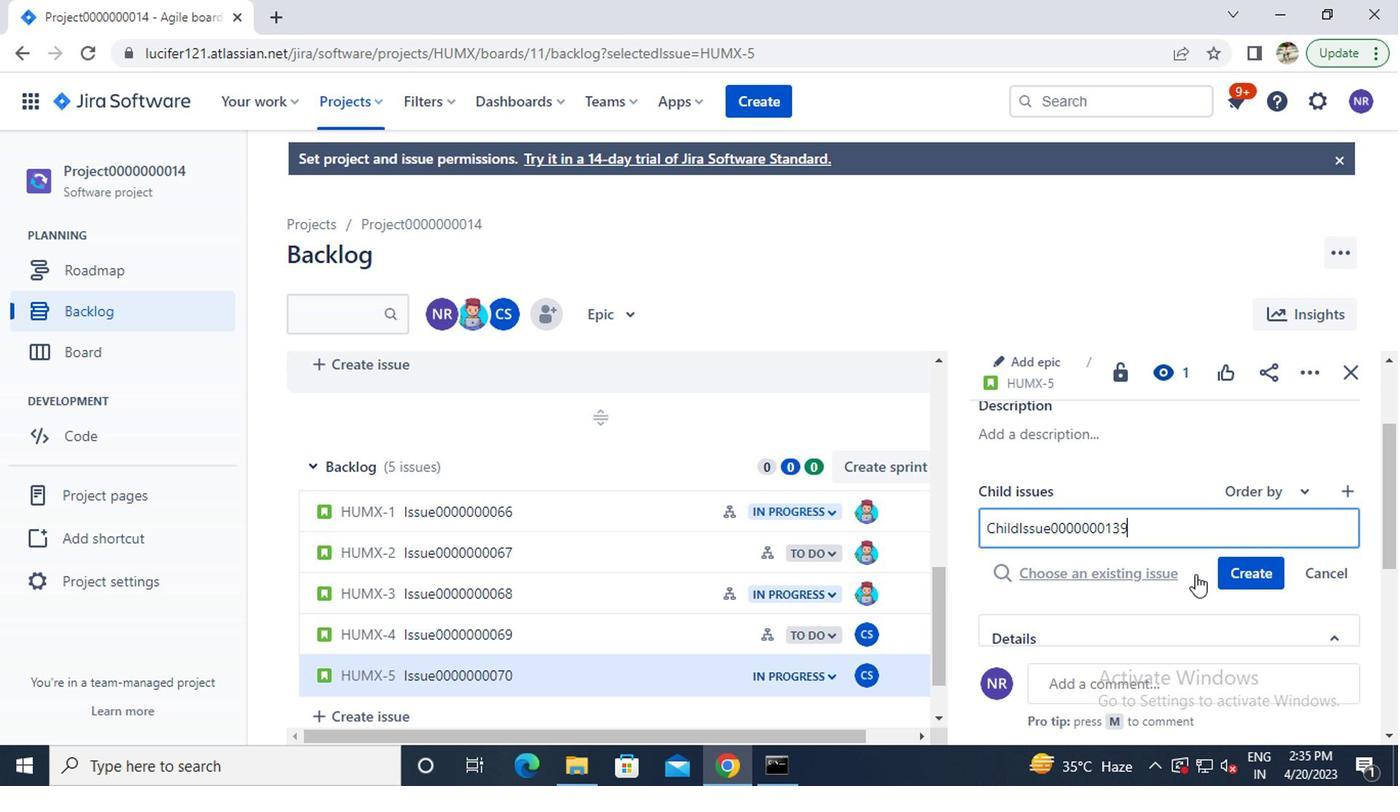 
Action: Mouse pressed left at (1237, 581)
Screenshot: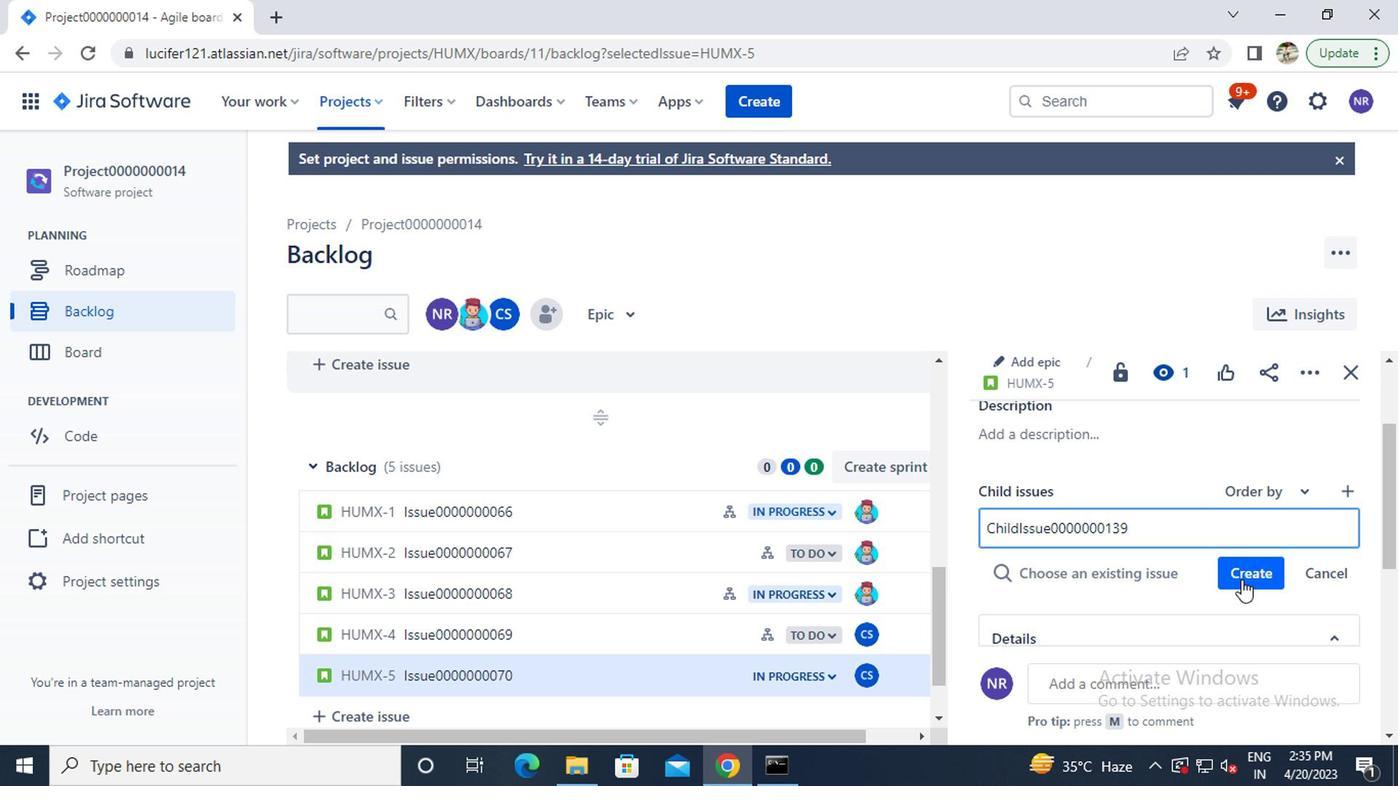 
Action: Mouse moved to (1346, 366)
Screenshot: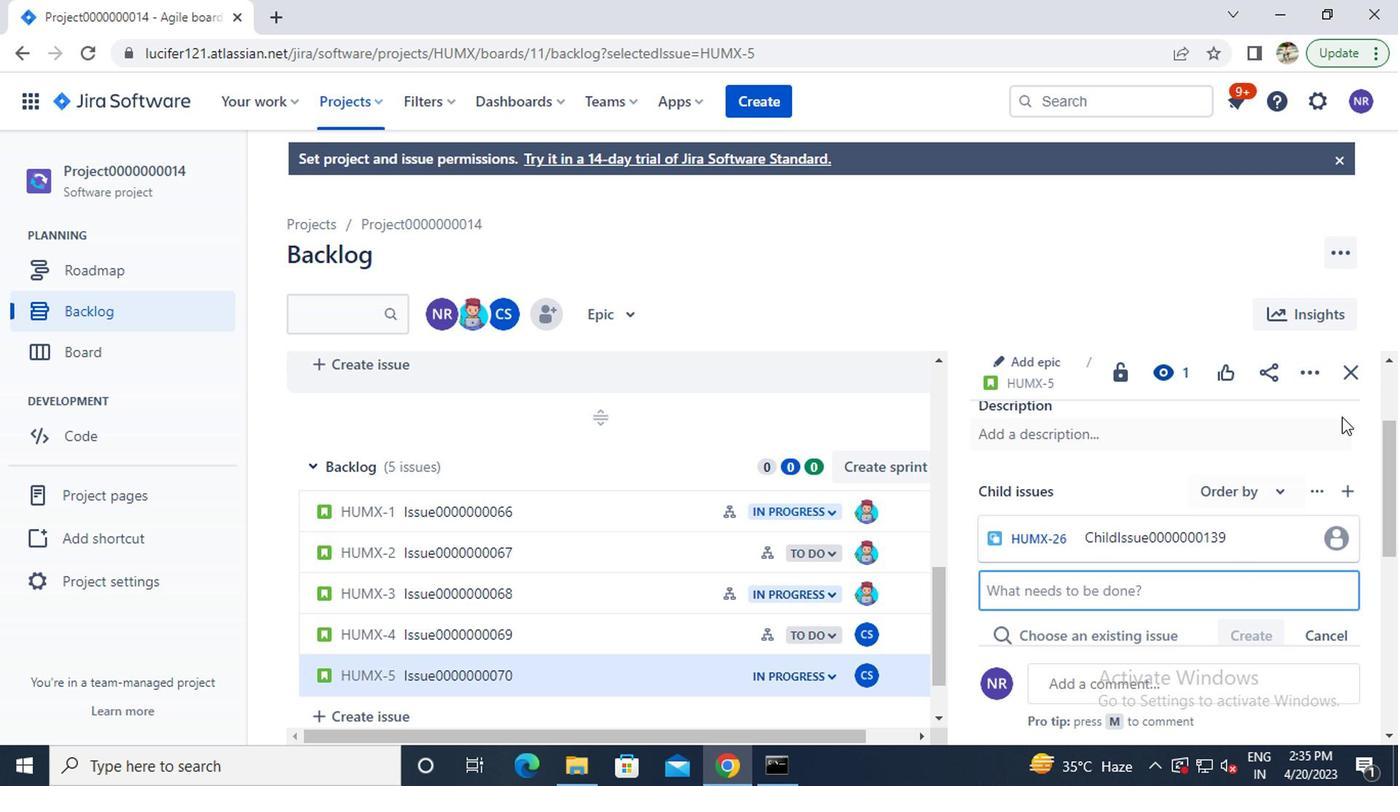 
Action: Mouse pressed left at (1346, 366)
Screenshot: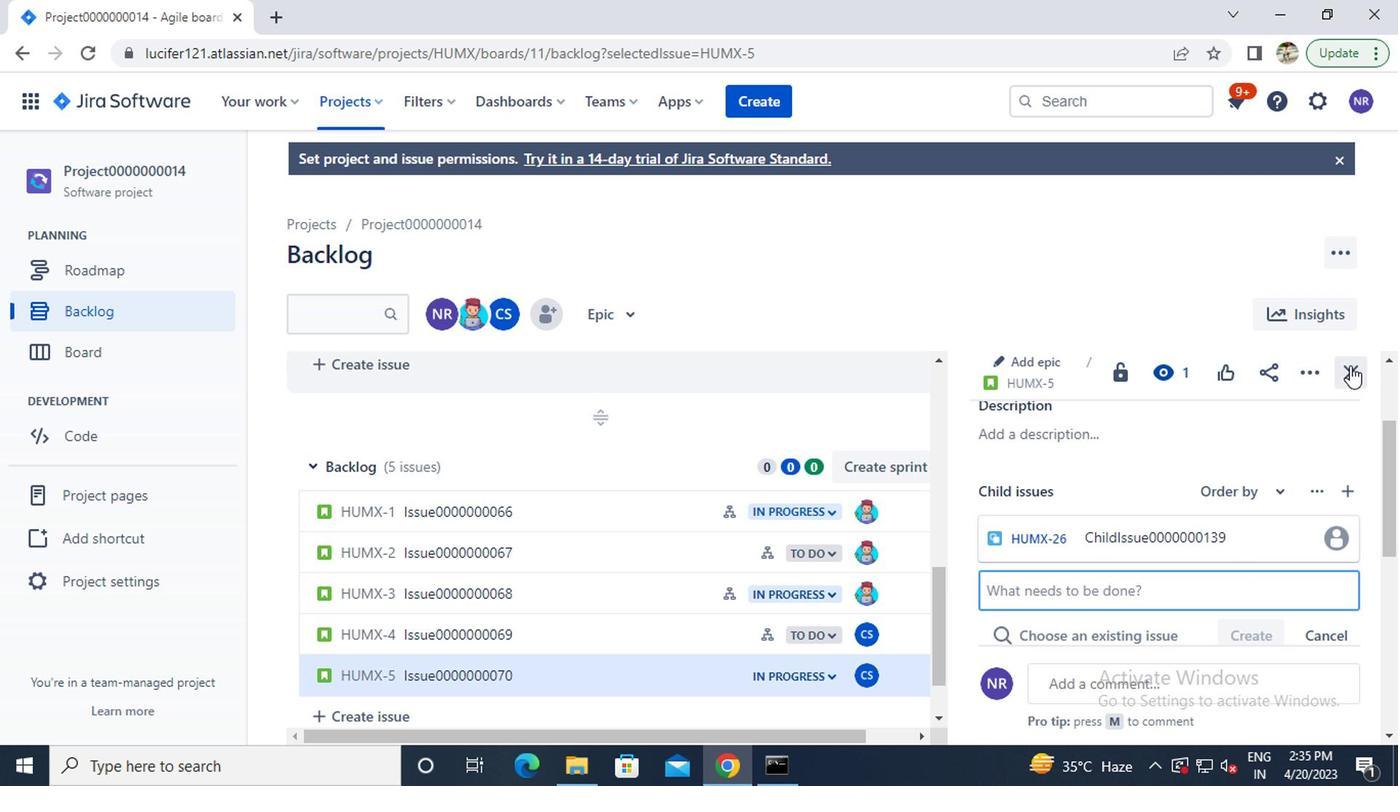 
Action: Mouse moved to (1065, 419)
Screenshot: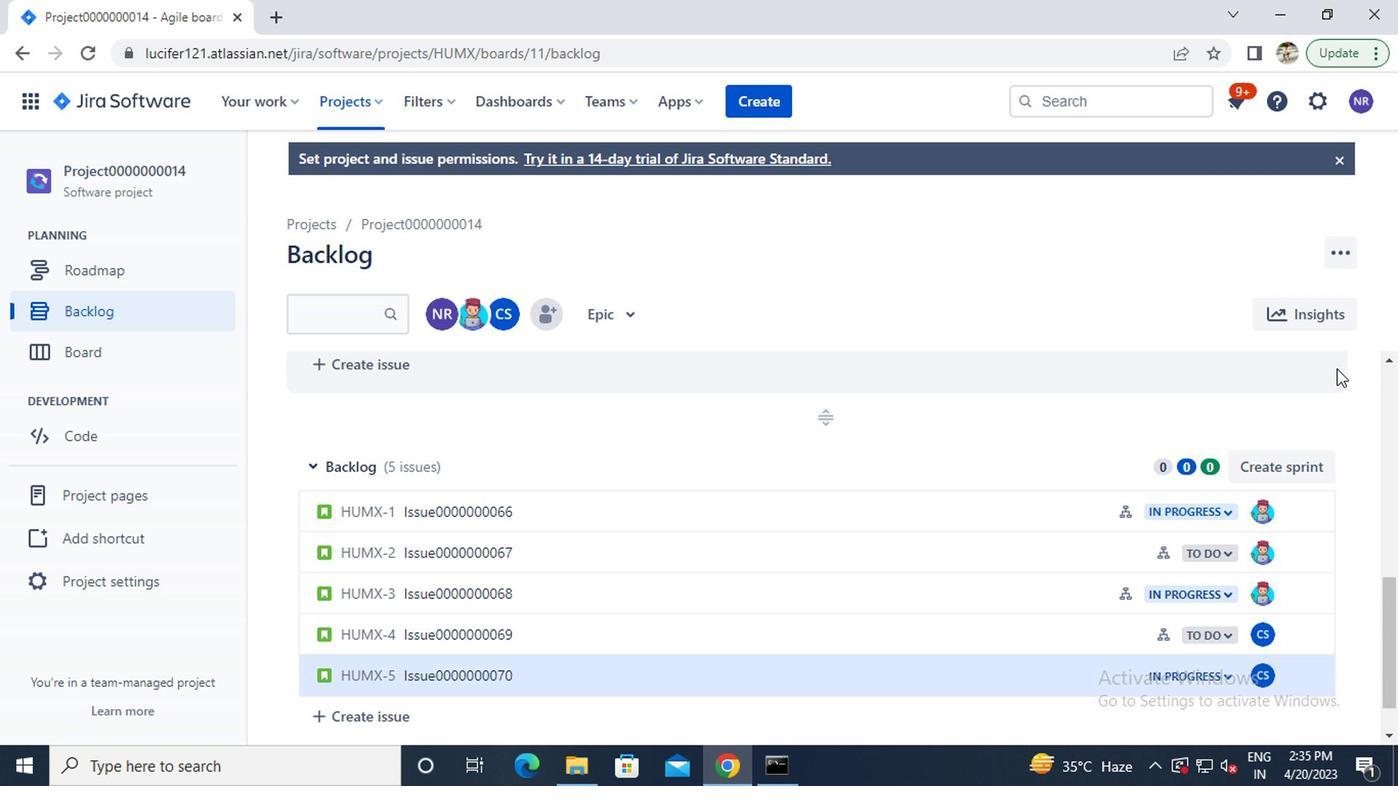 
Action: Key pressed <Key.f8>
Screenshot: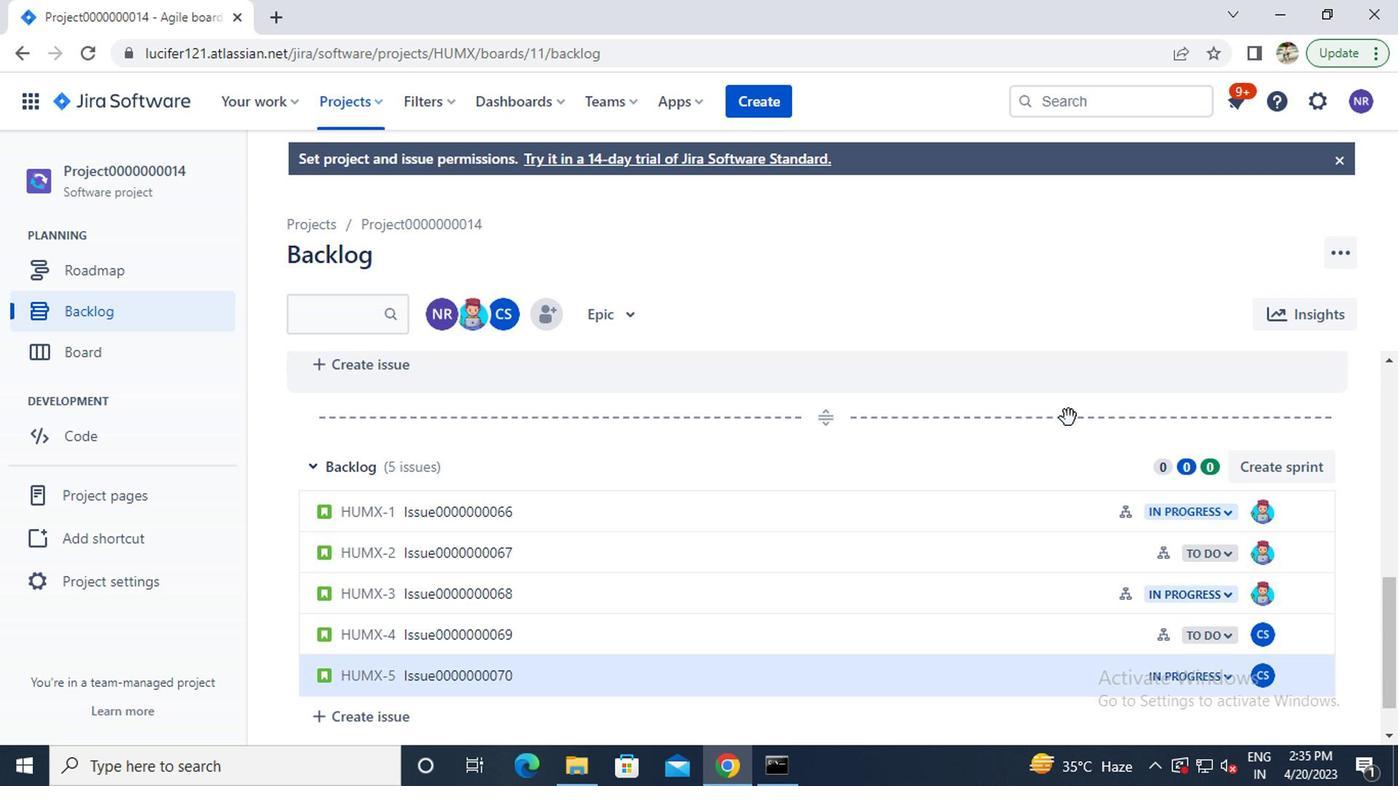 
